 Task: Create a due date automation trigger when advanced on, on the wednesday before a card is due add content with a name starting with resume at 11:00 AM.
Action: Mouse moved to (1297, 104)
Screenshot: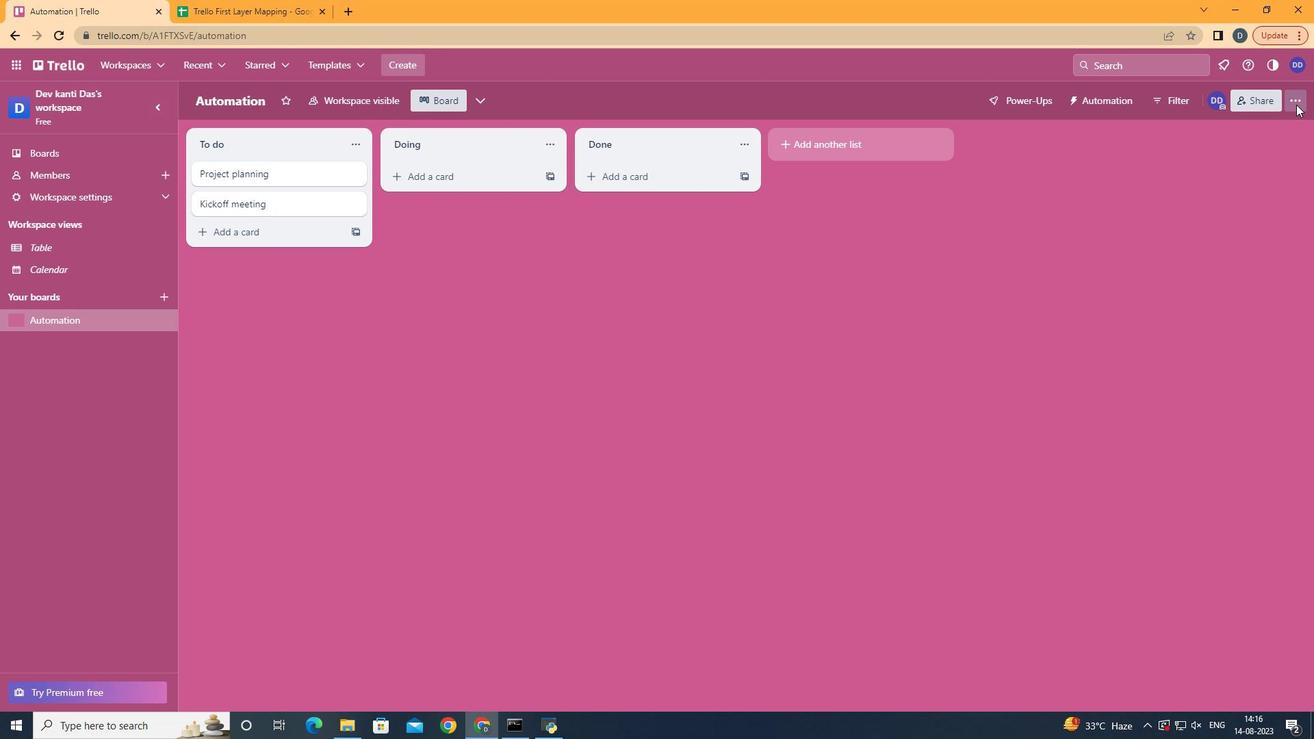 
Action: Mouse pressed left at (1297, 104)
Screenshot: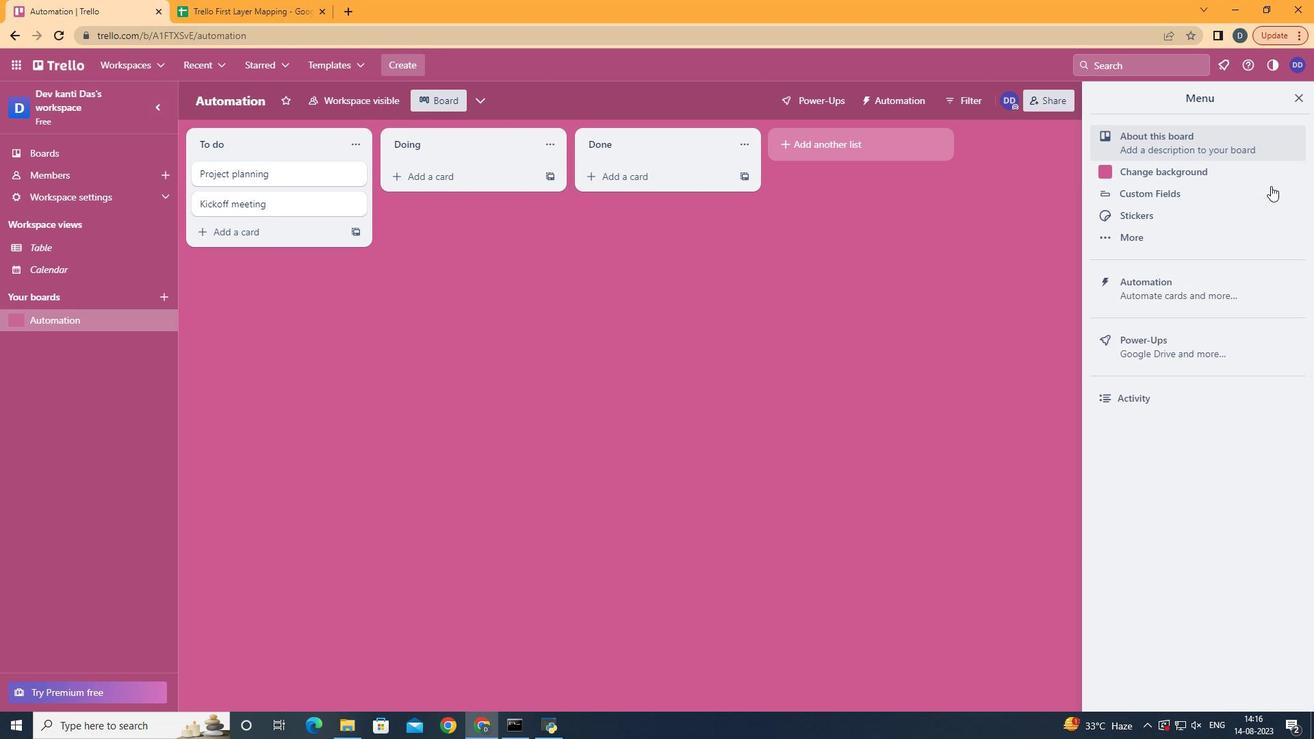 
Action: Mouse moved to (1195, 286)
Screenshot: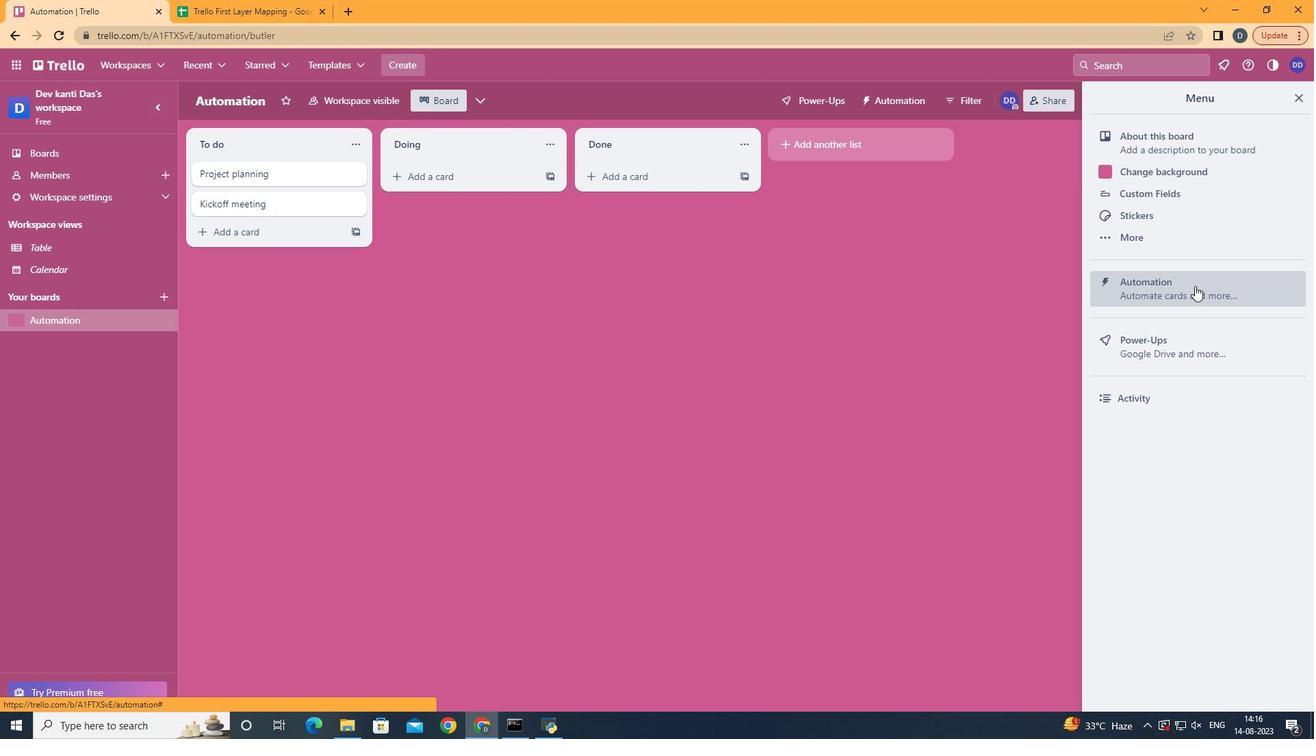 
Action: Mouse pressed left at (1195, 286)
Screenshot: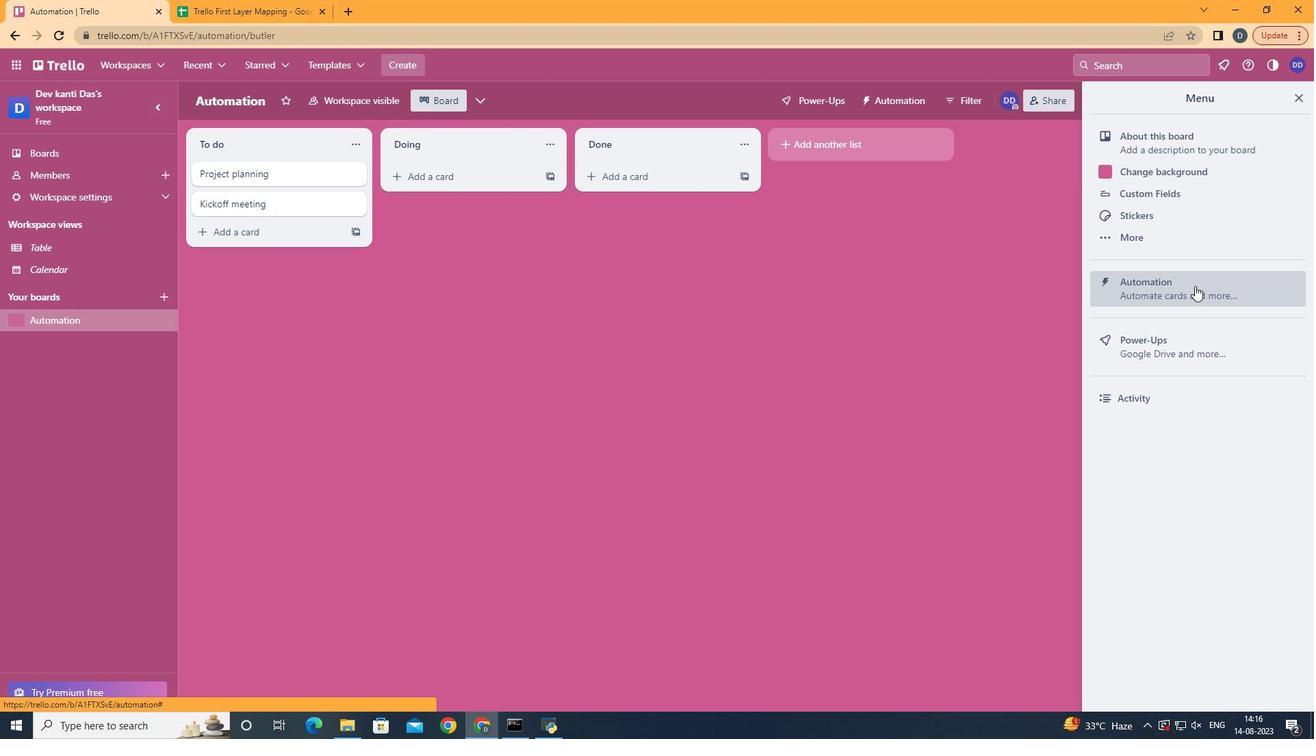 
Action: Mouse moved to (246, 267)
Screenshot: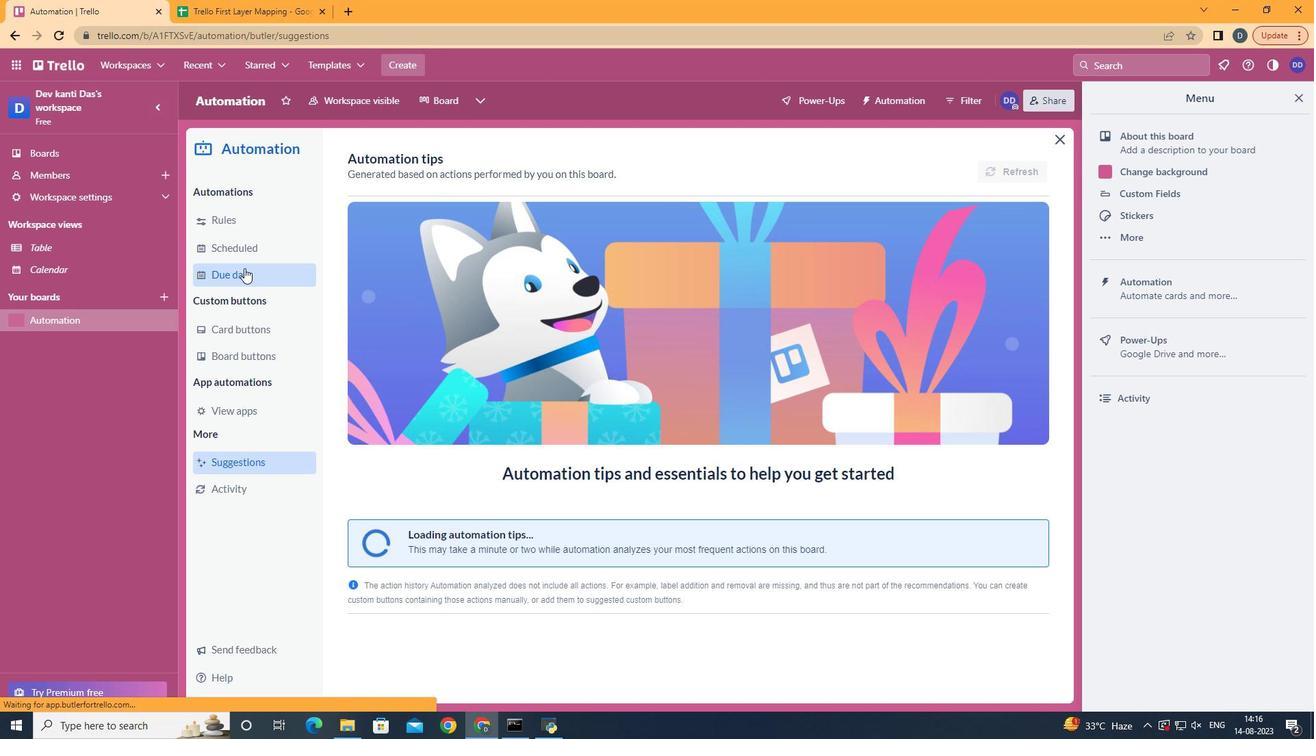 
Action: Mouse pressed left at (246, 267)
Screenshot: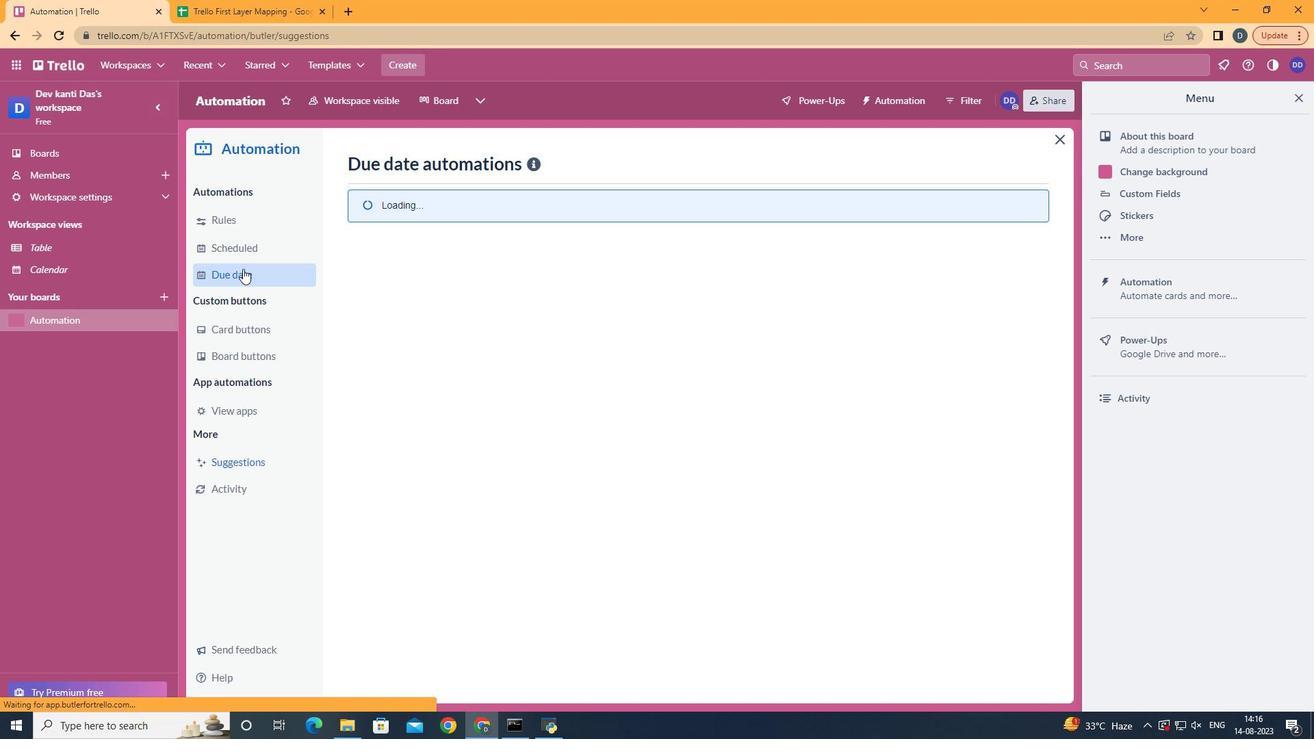 
Action: Mouse moved to (955, 167)
Screenshot: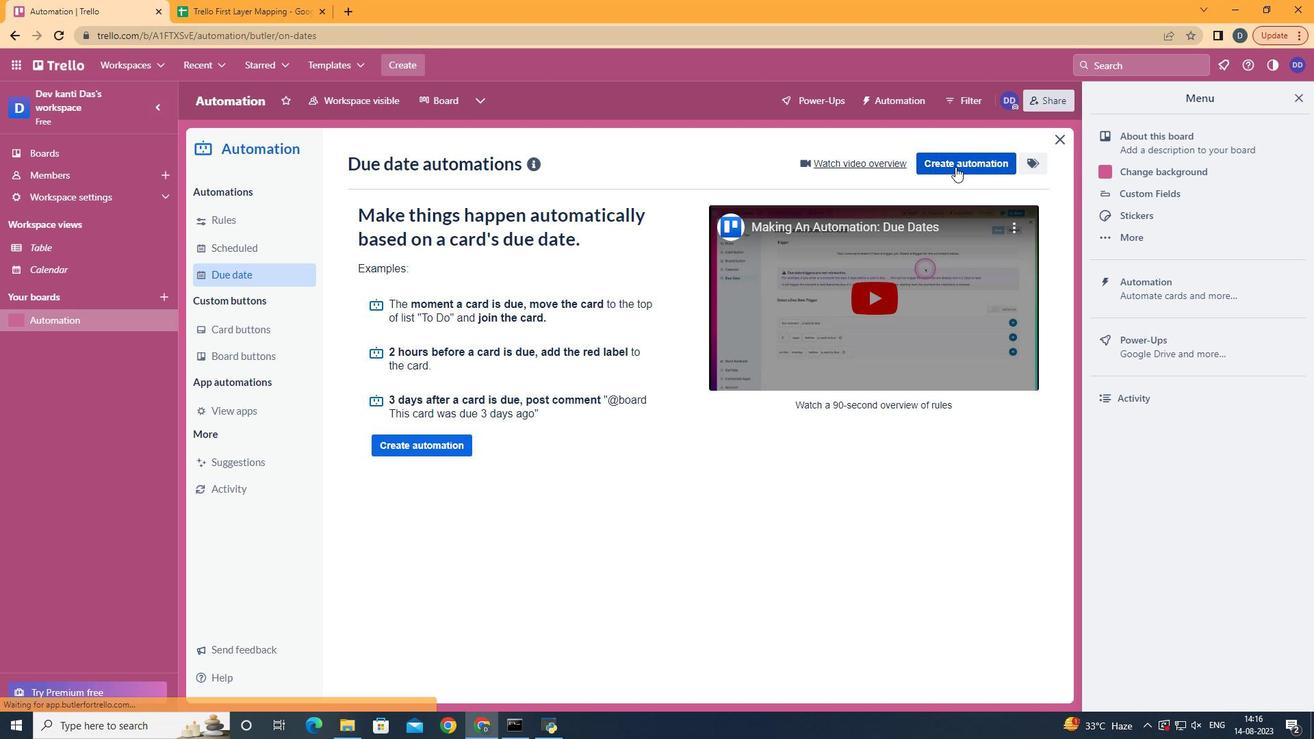 
Action: Mouse pressed left at (955, 167)
Screenshot: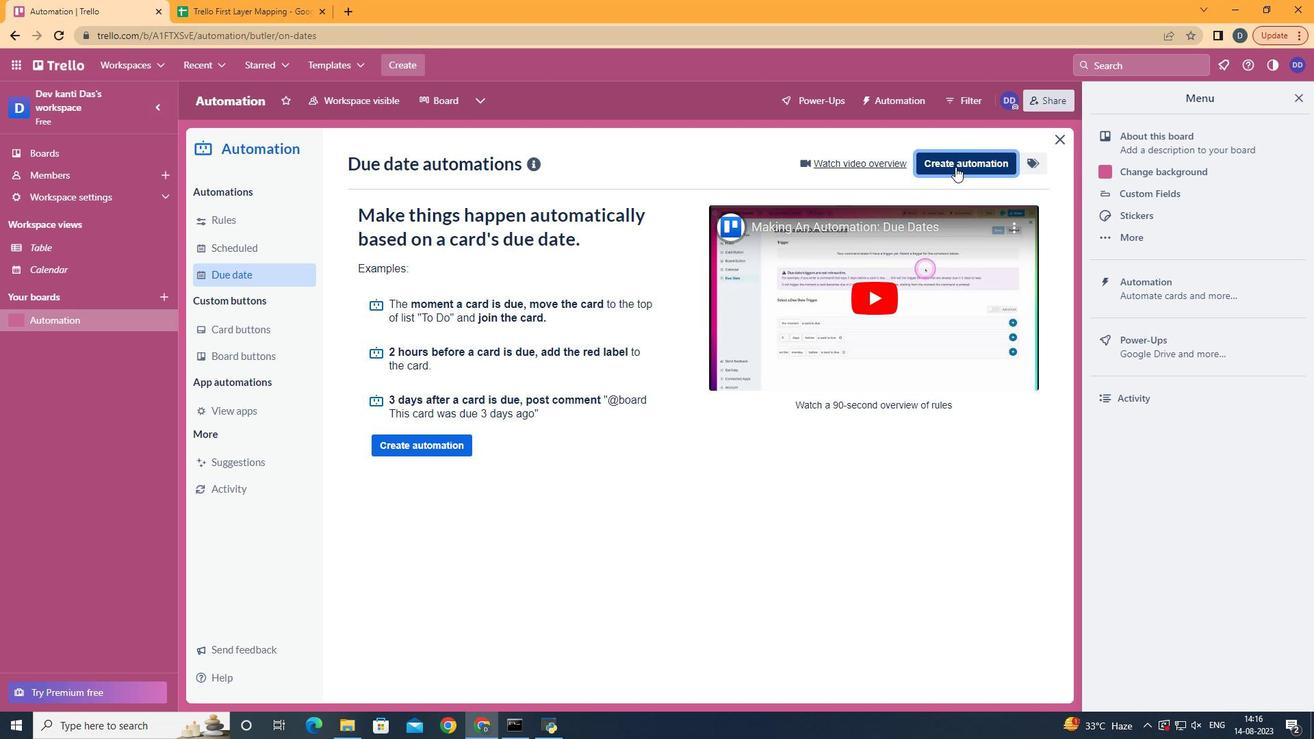 
Action: Mouse moved to (701, 297)
Screenshot: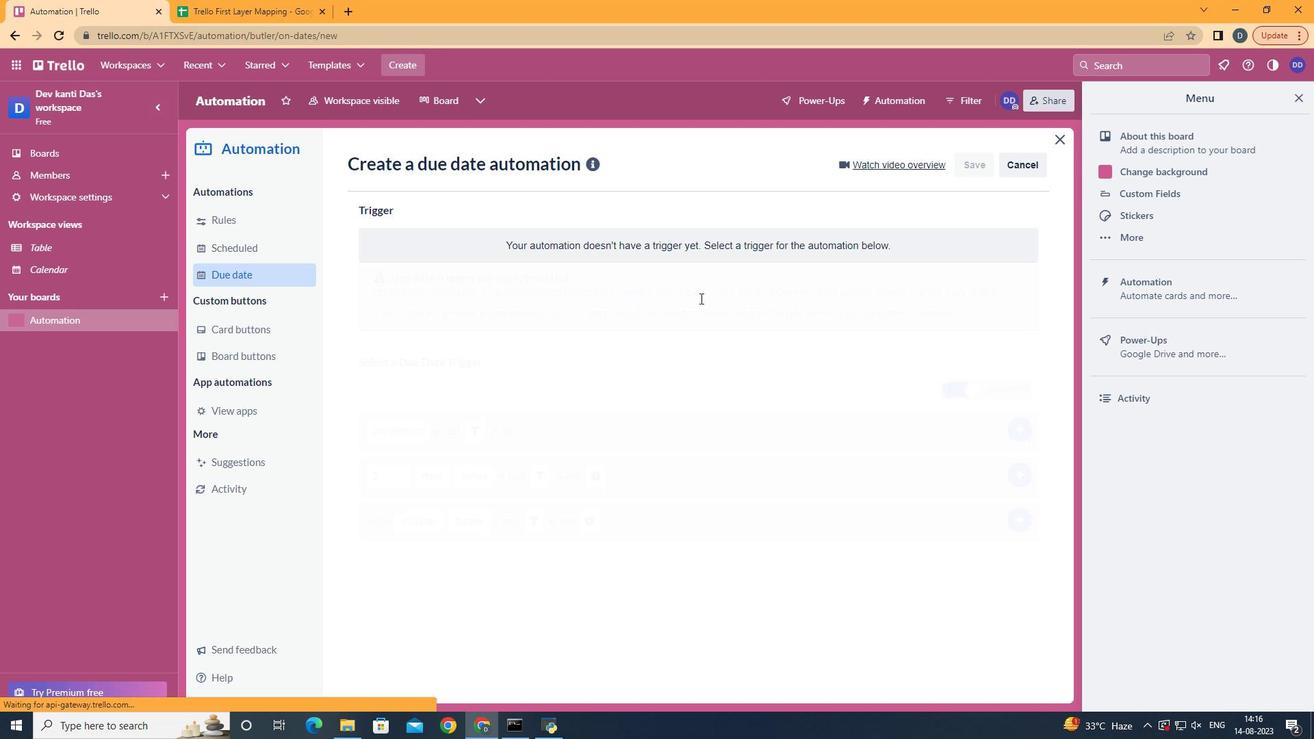 
Action: Mouse pressed left at (701, 297)
Screenshot: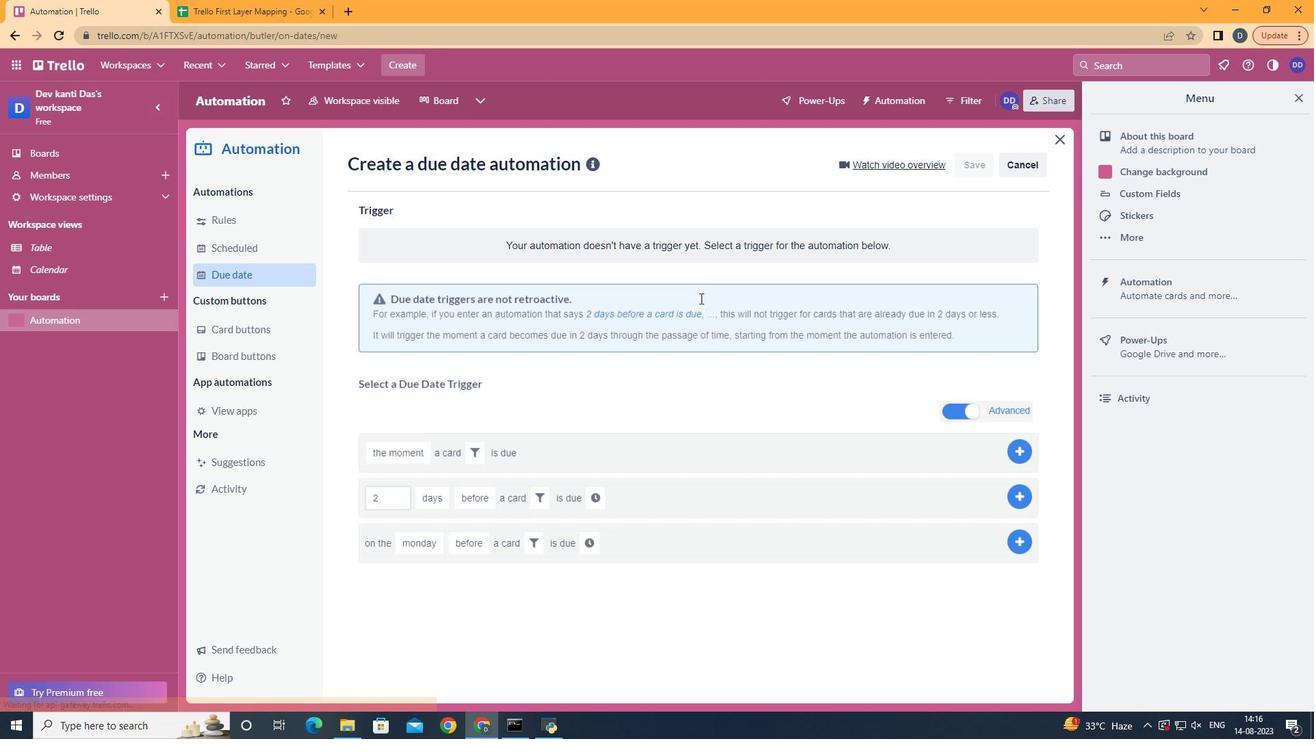 
Action: Mouse moved to (443, 405)
Screenshot: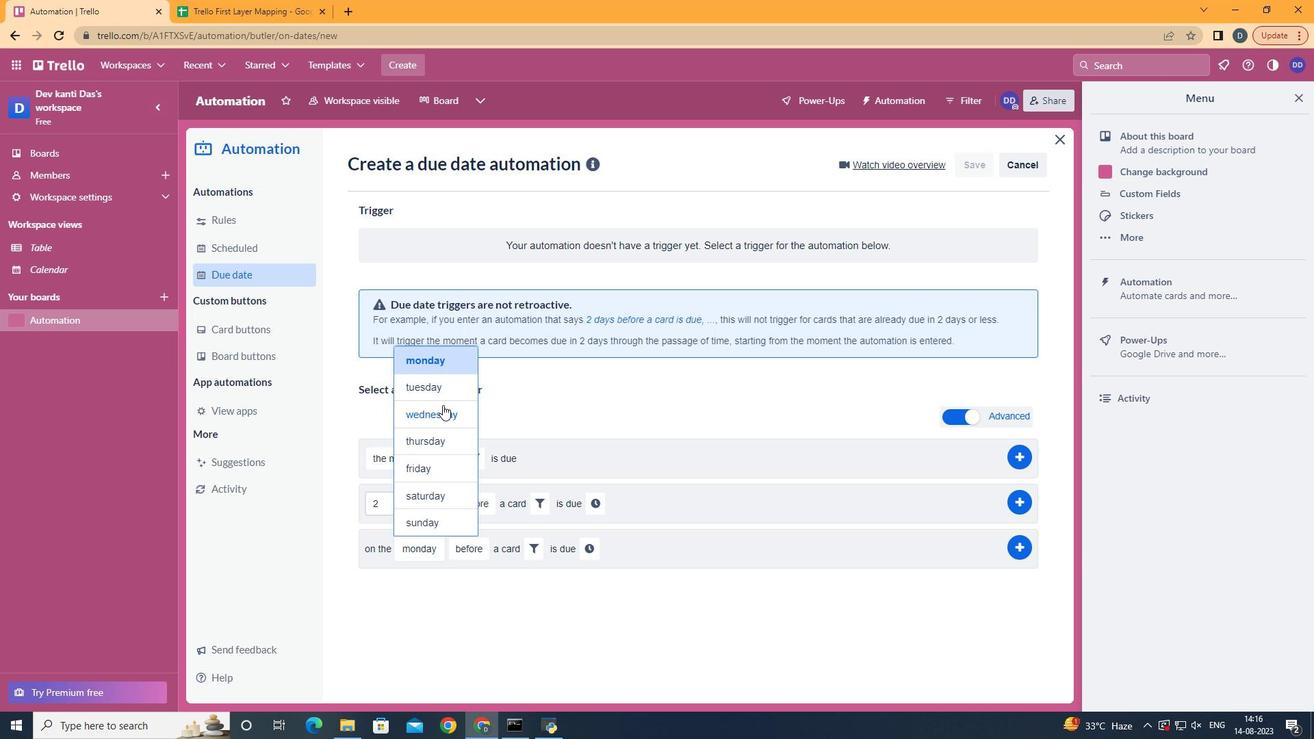 
Action: Mouse pressed left at (443, 405)
Screenshot: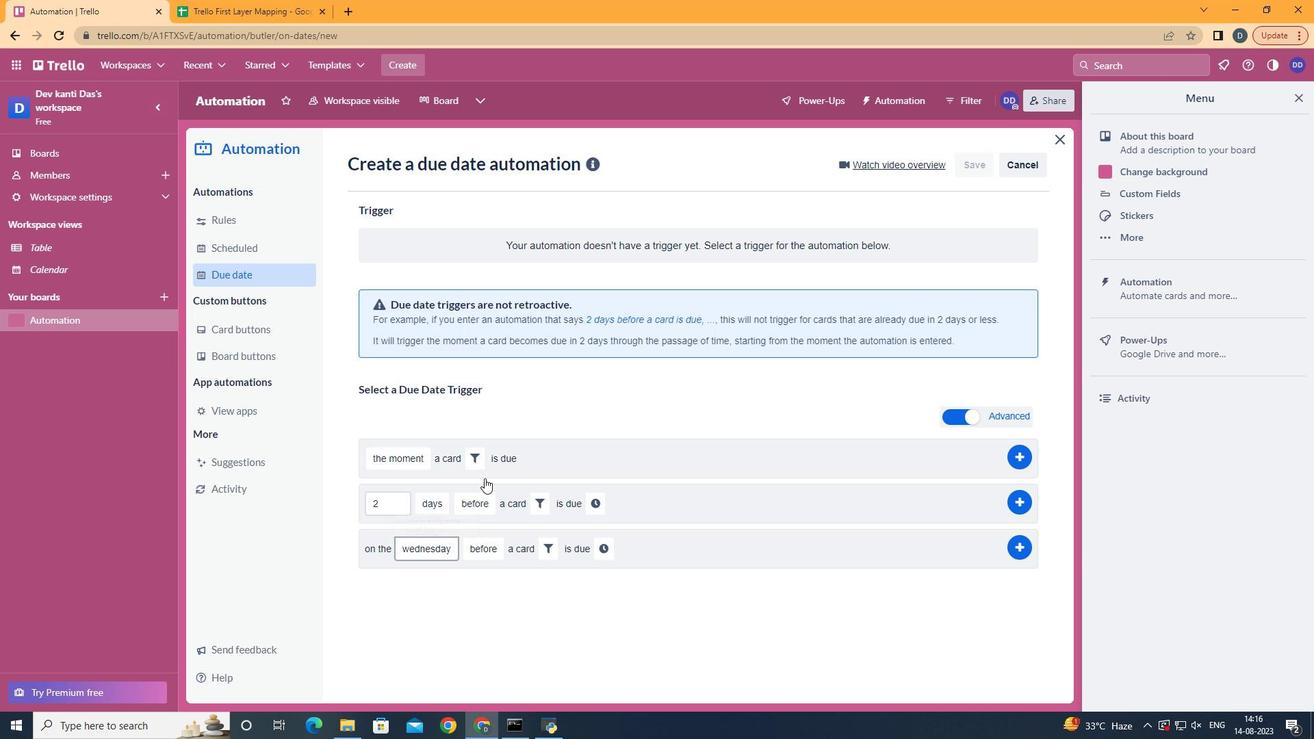 
Action: Mouse moved to (544, 549)
Screenshot: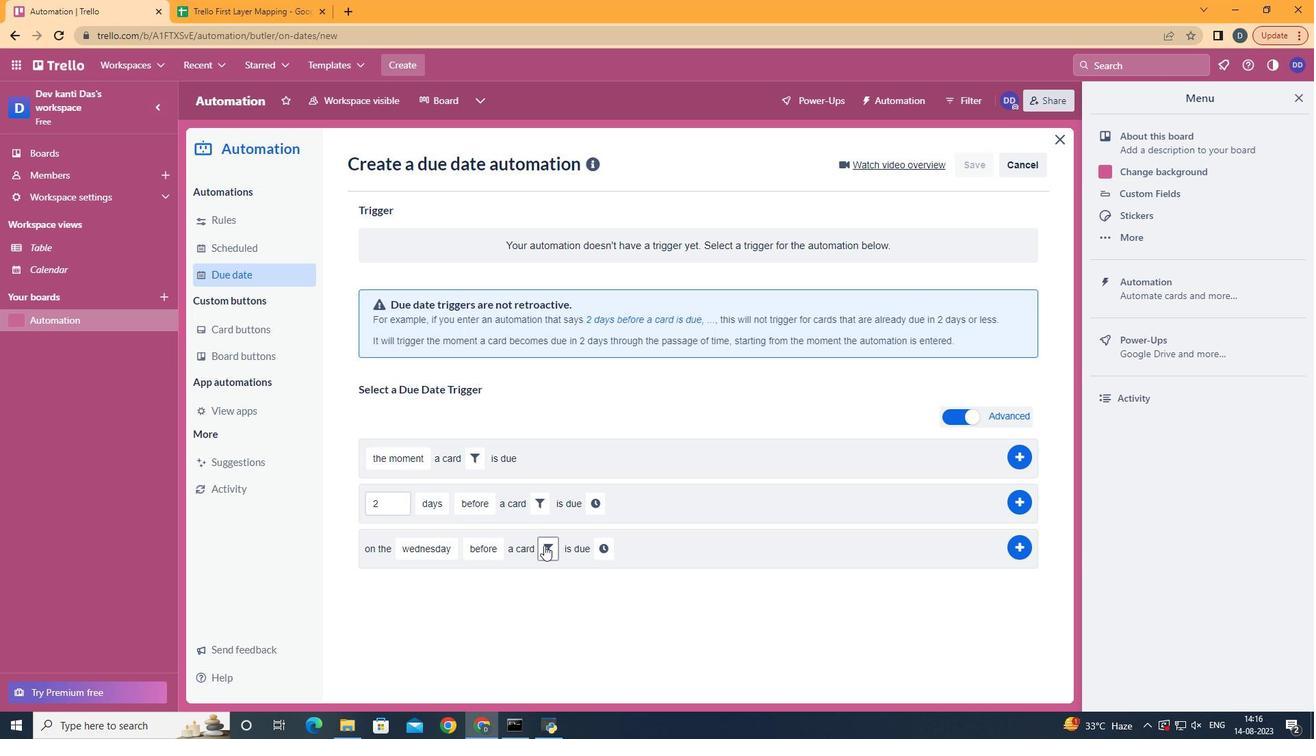
Action: Mouse pressed left at (544, 549)
Screenshot: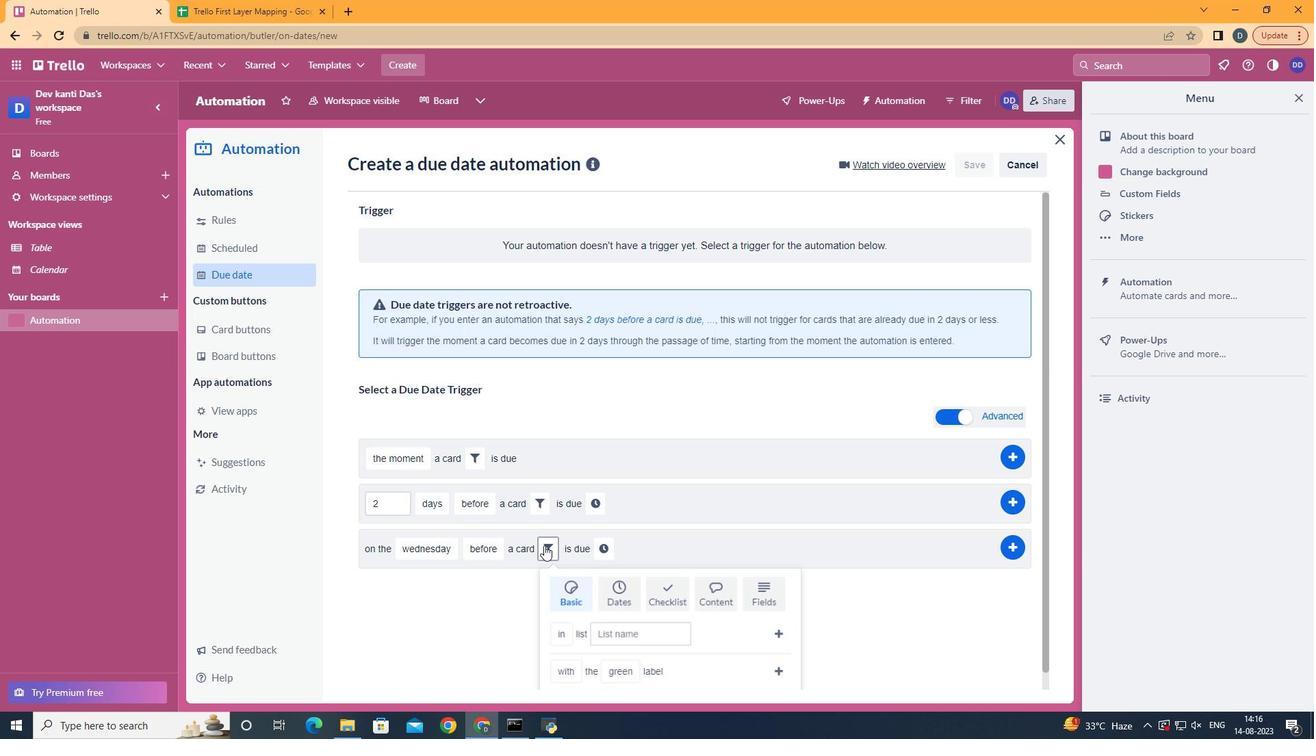 
Action: Mouse moved to (636, 593)
Screenshot: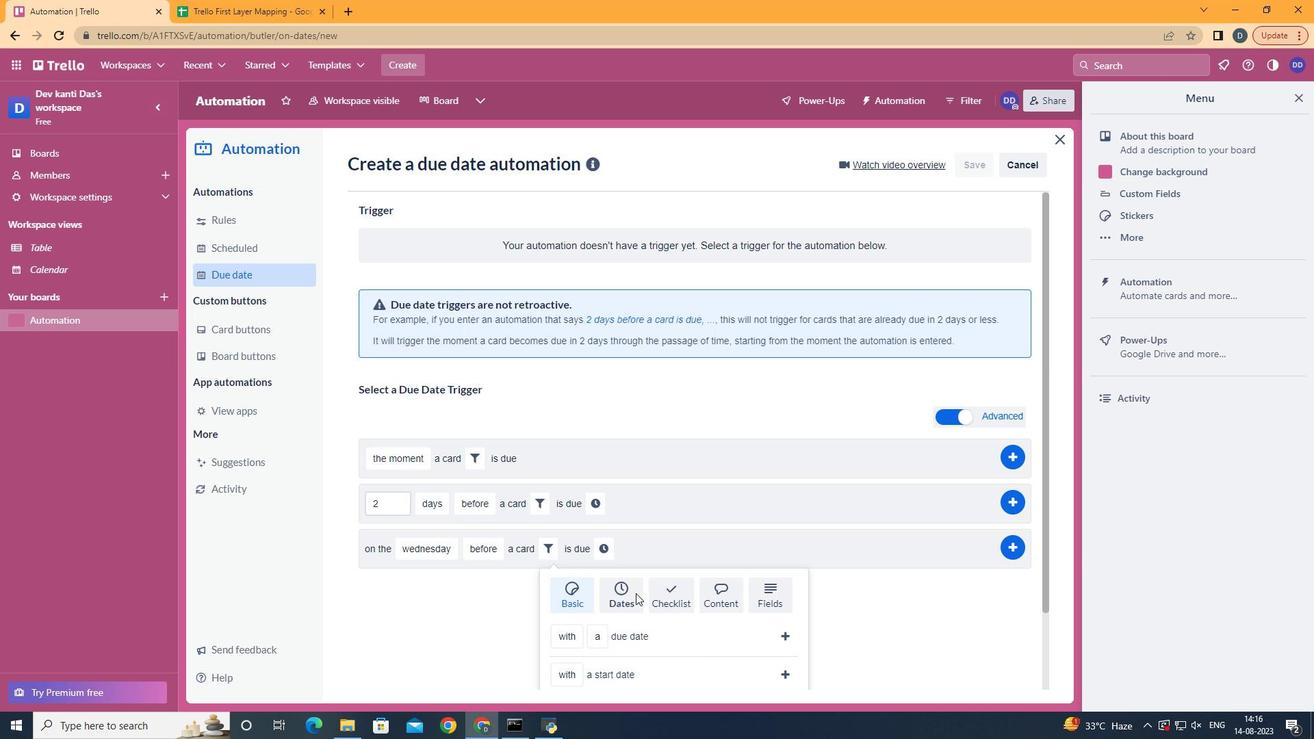 
Action: Mouse pressed left at (636, 593)
Screenshot: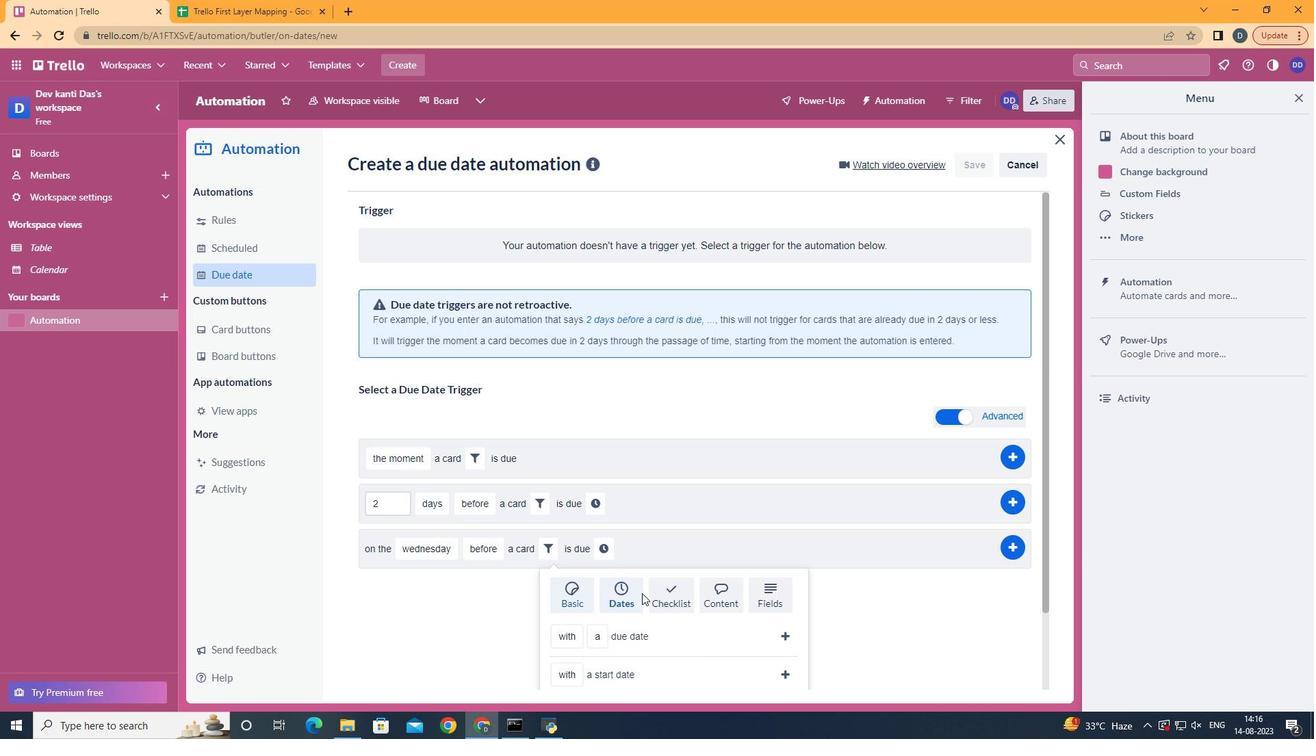 
Action: Mouse moved to (721, 592)
Screenshot: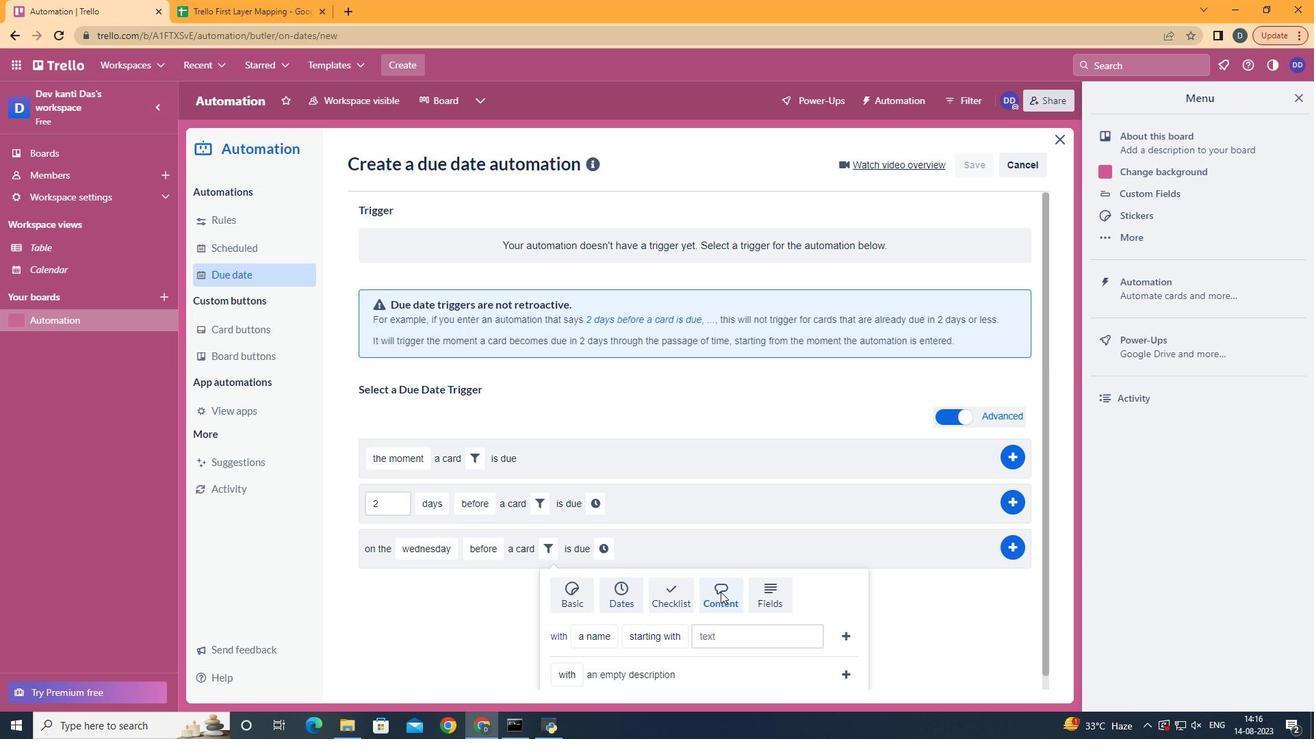 
Action: Mouse pressed left at (721, 592)
Screenshot: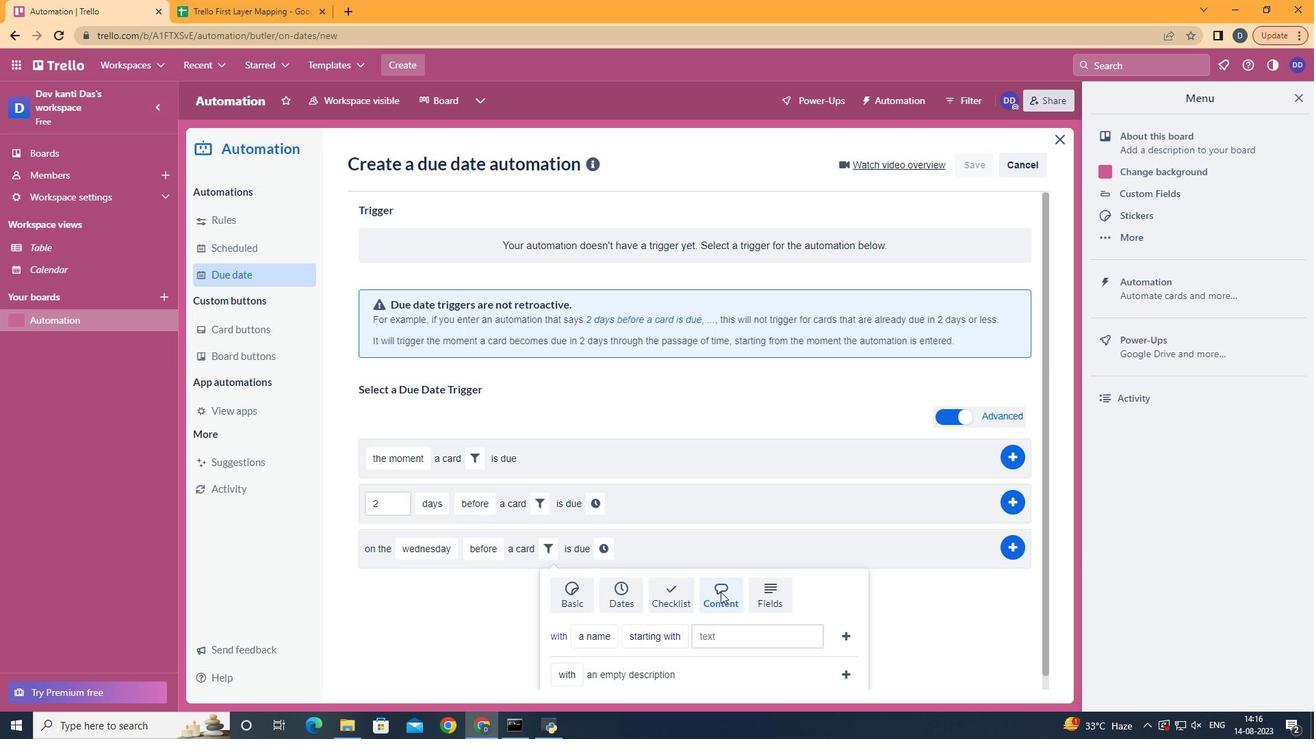 
Action: Mouse scrolled (721, 591) with delta (0, 0)
Screenshot: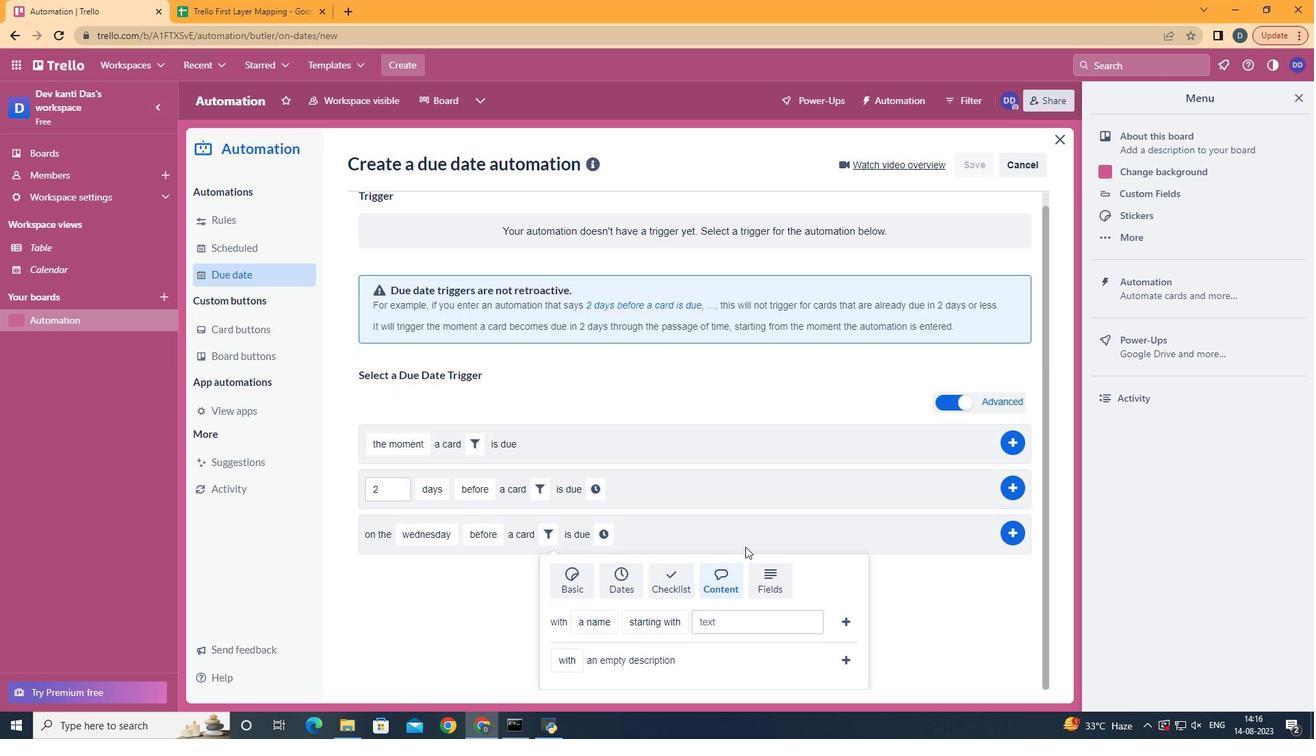 
Action: Mouse scrolled (721, 591) with delta (0, 0)
Screenshot: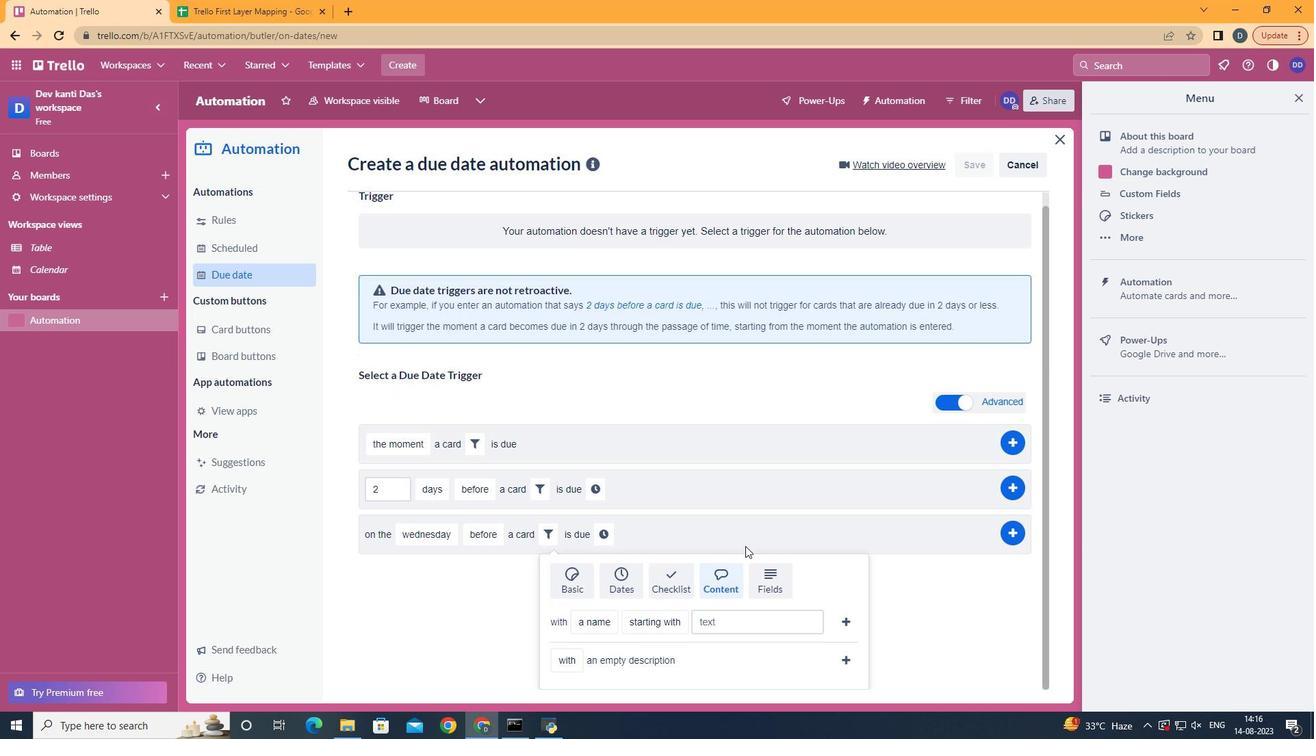 
Action: Mouse scrolled (721, 591) with delta (0, 0)
Screenshot: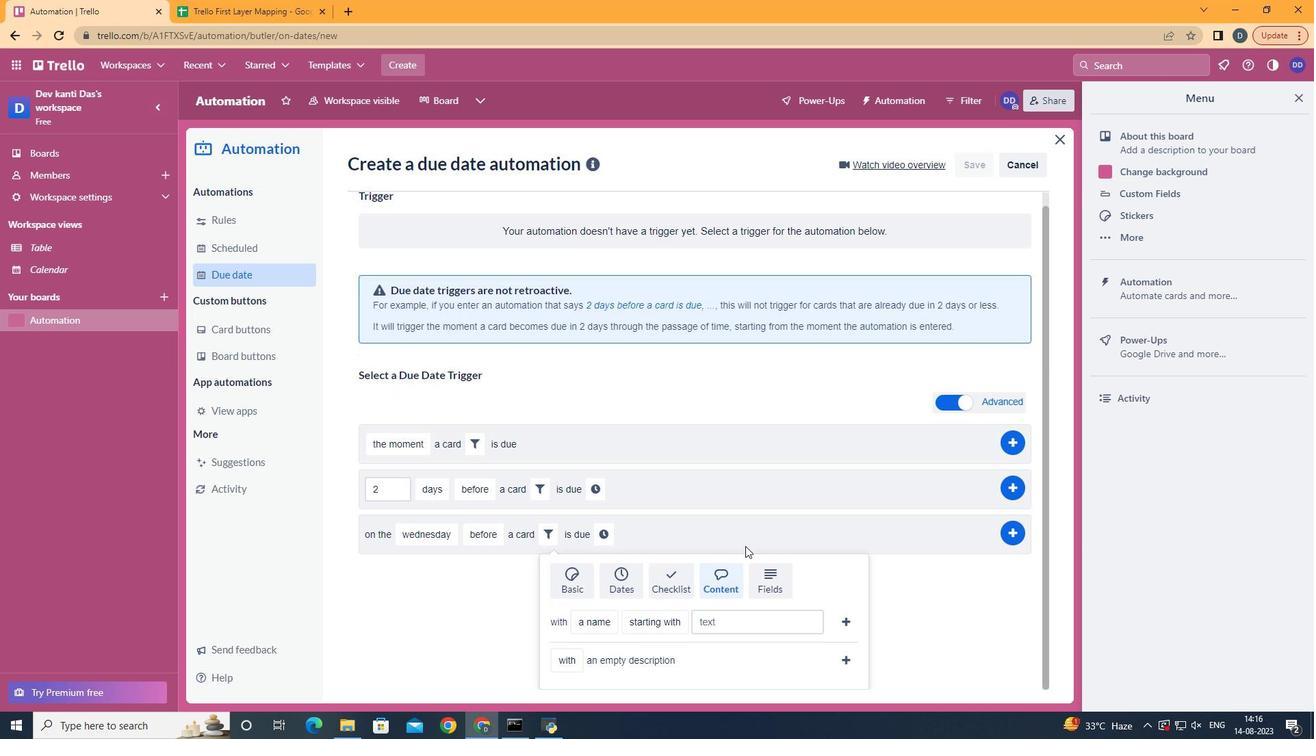 
Action: Mouse scrolled (721, 591) with delta (0, 0)
Screenshot: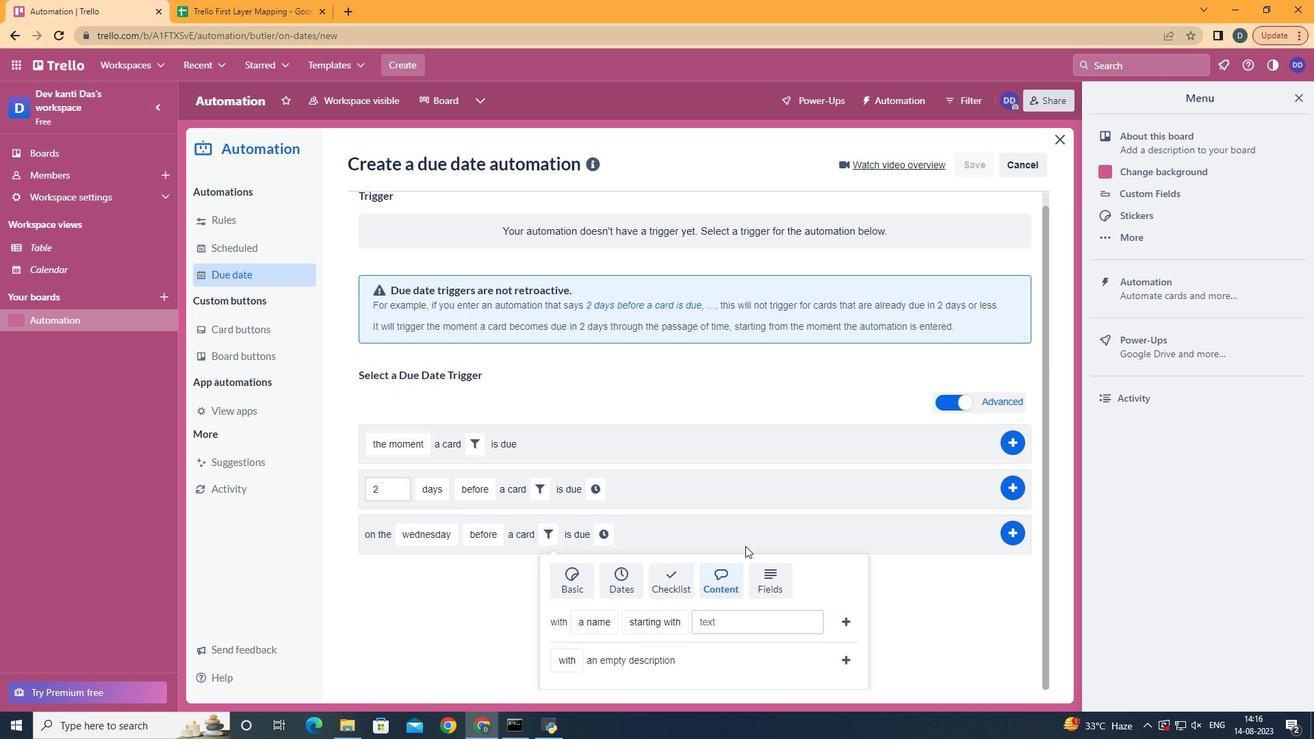 
Action: Mouse moved to (729, 620)
Screenshot: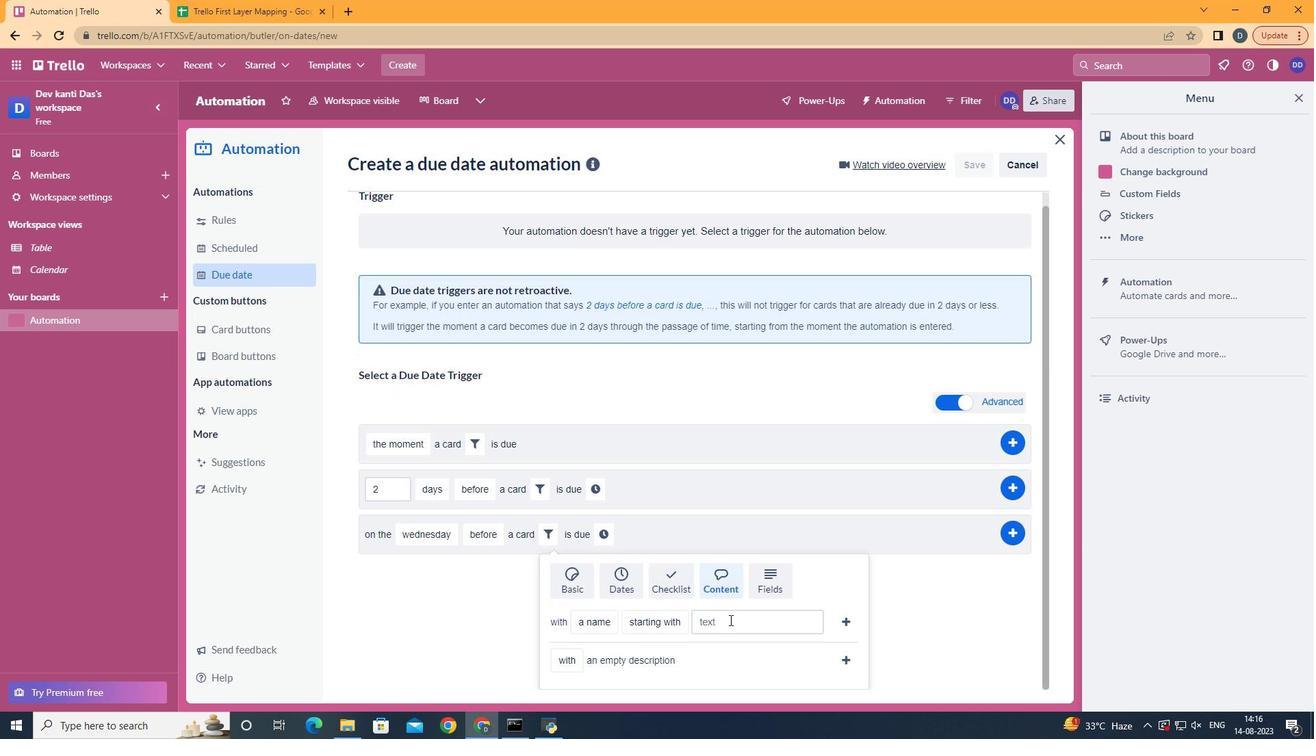 
Action: Mouse pressed left at (729, 620)
Screenshot: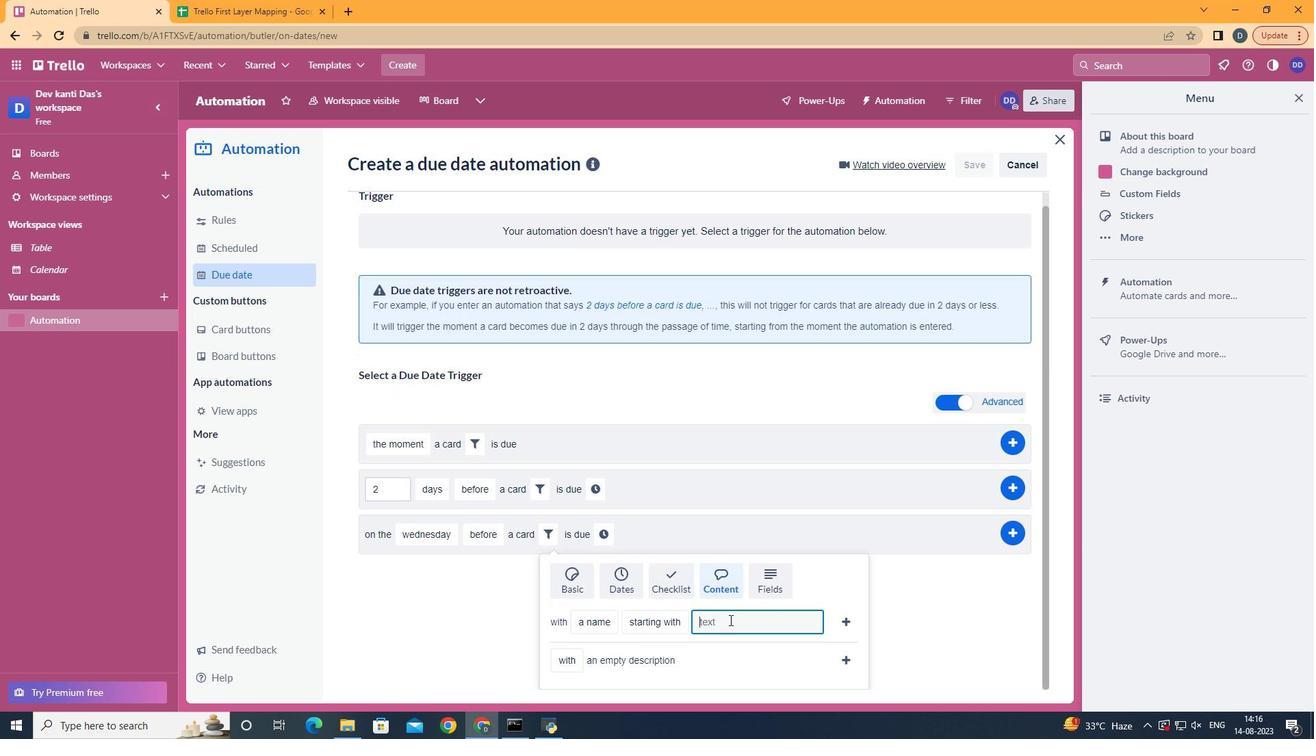 
Action: Key pressed resume
Screenshot: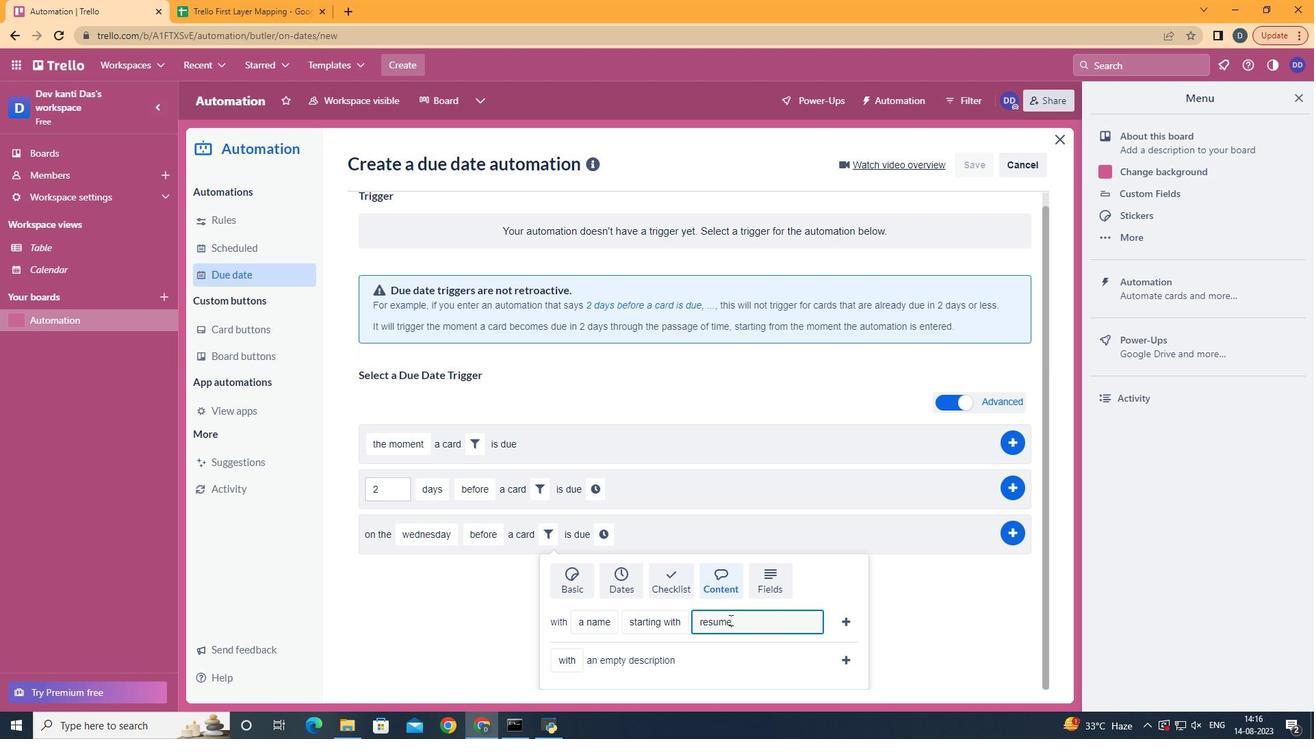 
Action: Mouse moved to (846, 616)
Screenshot: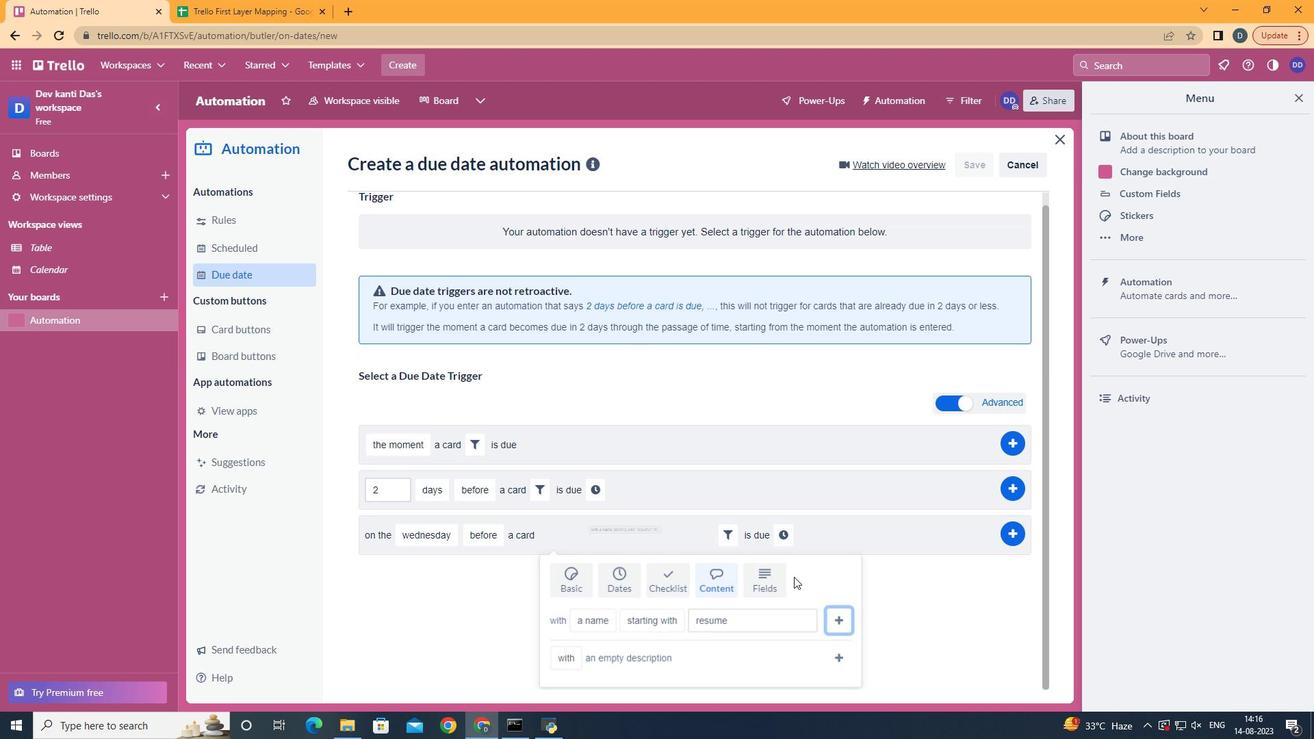 
Action: Mouse pressed left at (846, 616)
Screenshot: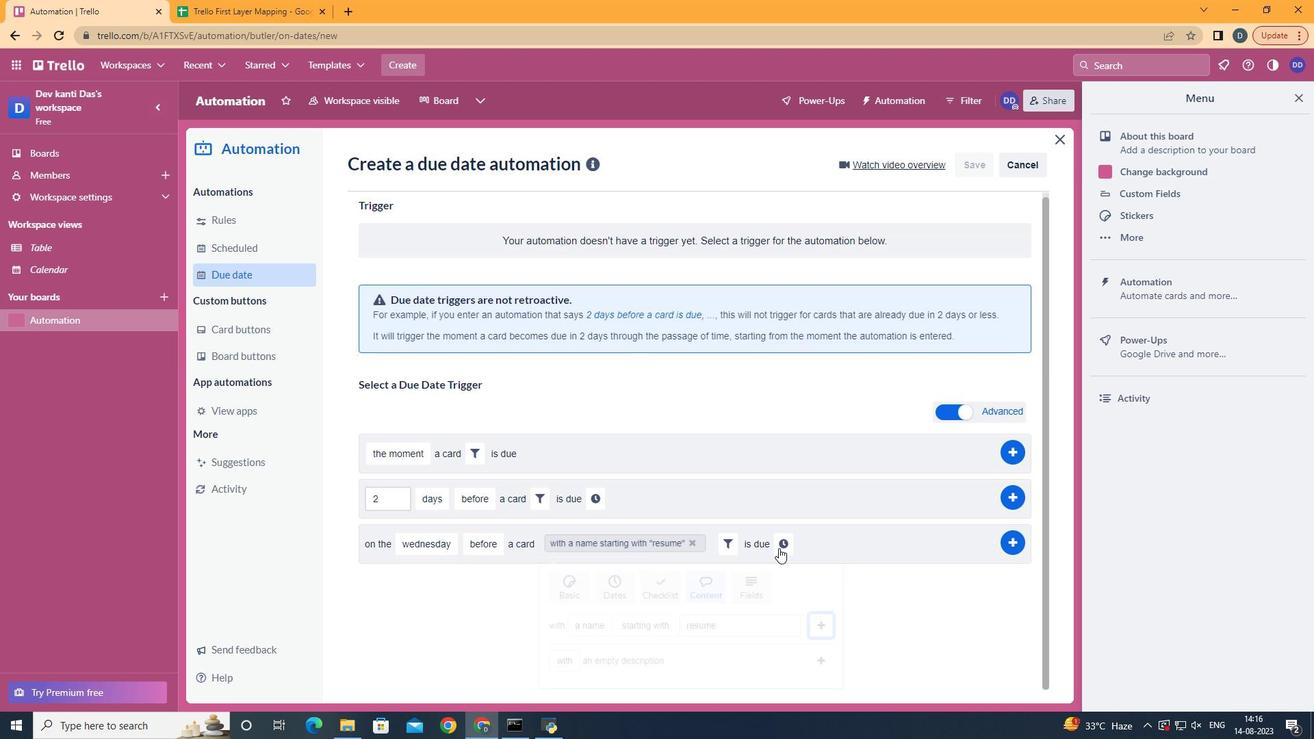 
Action: Mouse moved to (795, 543)
Screenshot: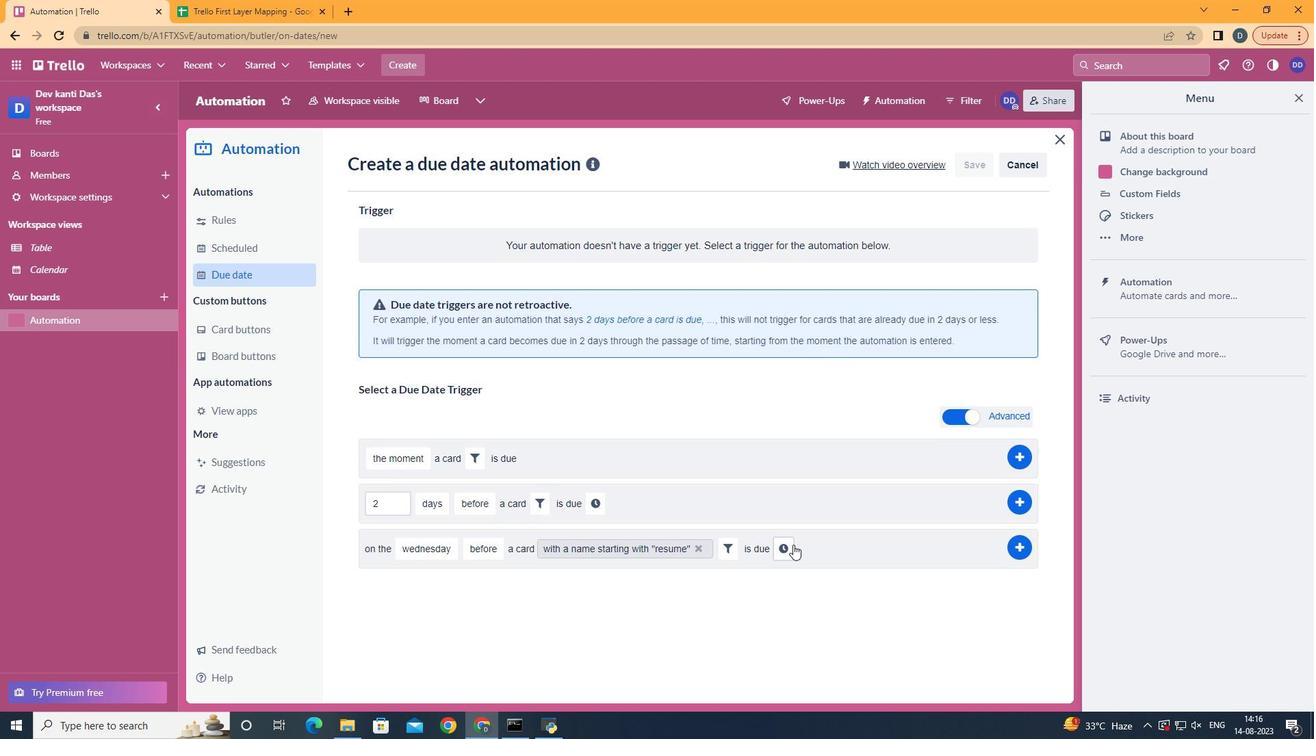 
Action: Mouse pressed left at (795, 543)
Screenshot: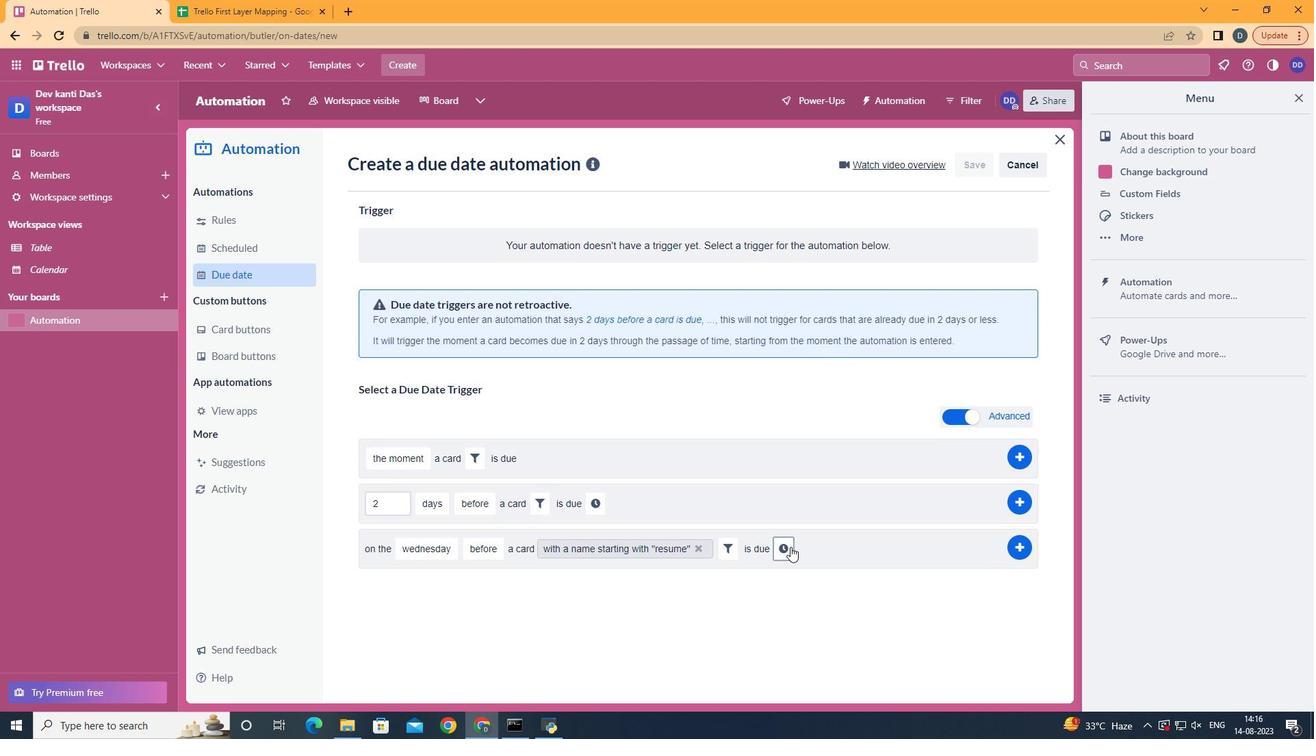 
Action: Mouse moved to (790, 547)
Screenshot: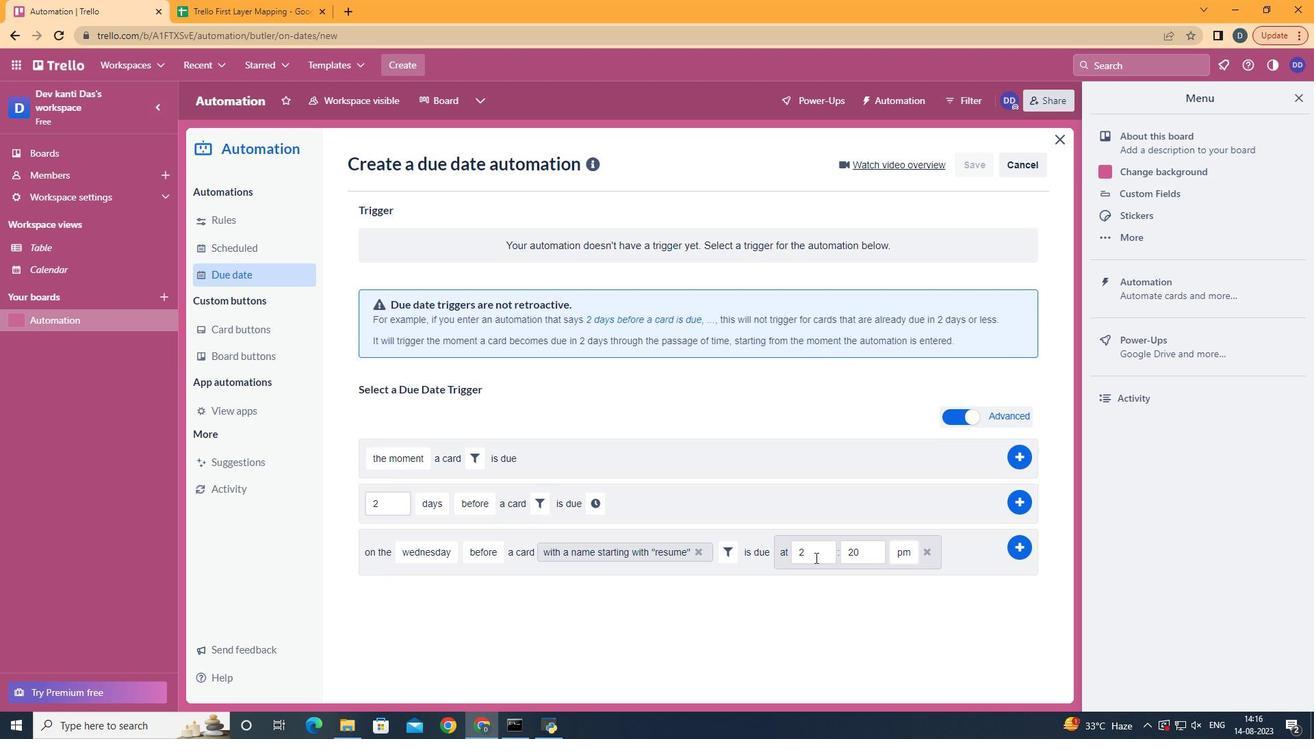 
Action: Mouse pressed left at (790, 547)
Screenshot: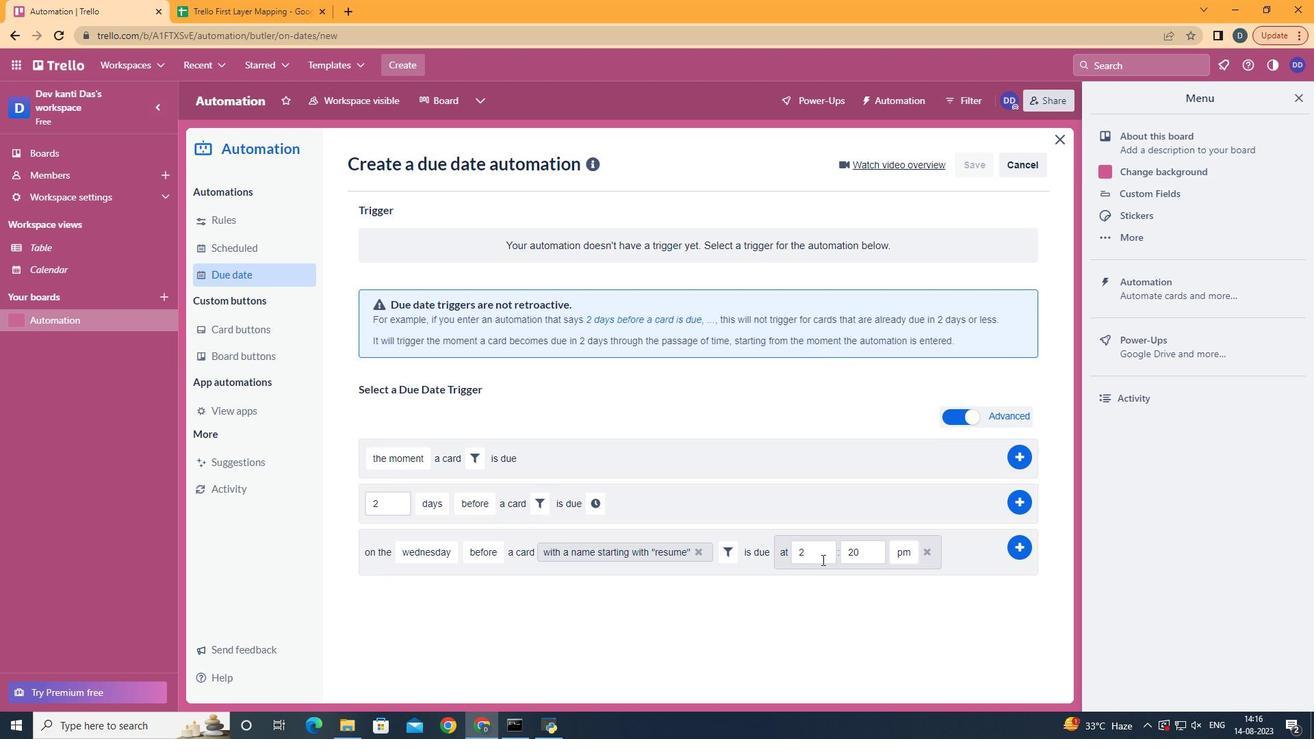
Action: Mouse moved to (822, 560)
Screenshot: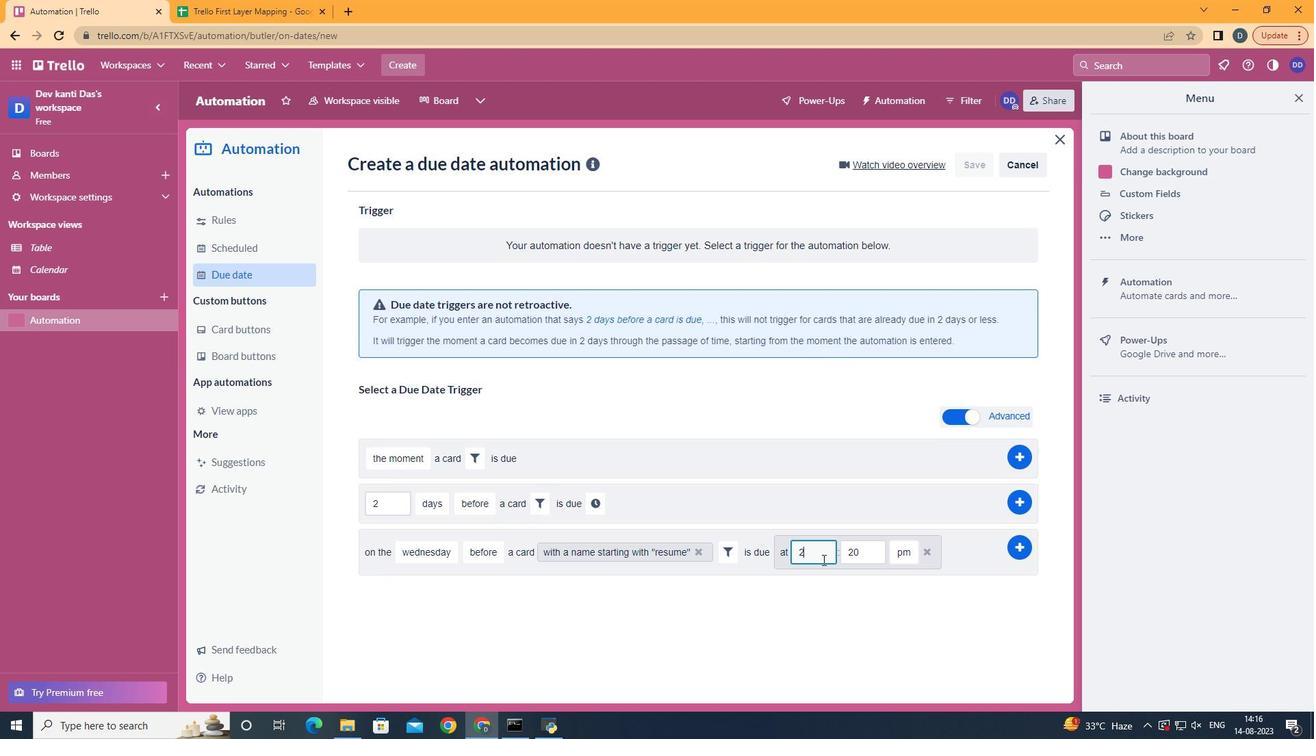 
Action: Mouse pressed left at (822, 560)
Screenshot: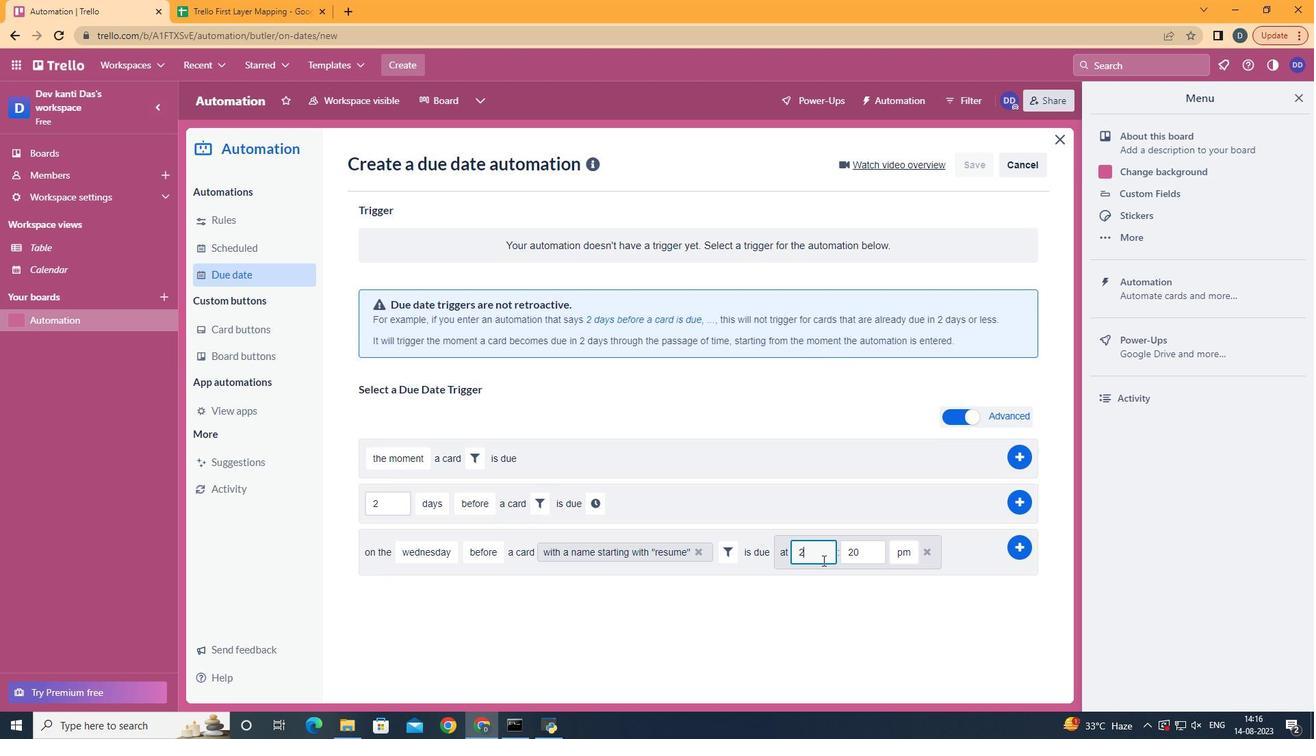 
Action: Mouse moved to (823, 560)
Screenshot: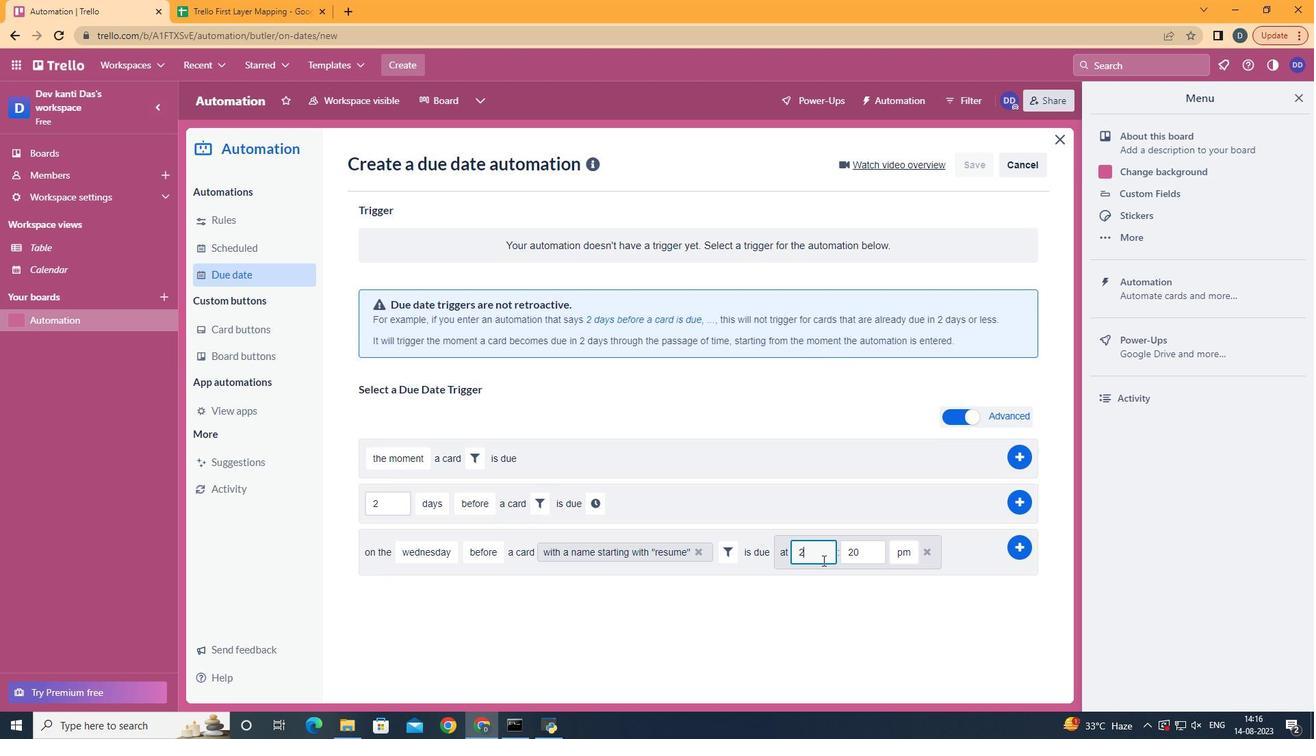 
Action: Key pressed <Key.backspace>11
Screenshot: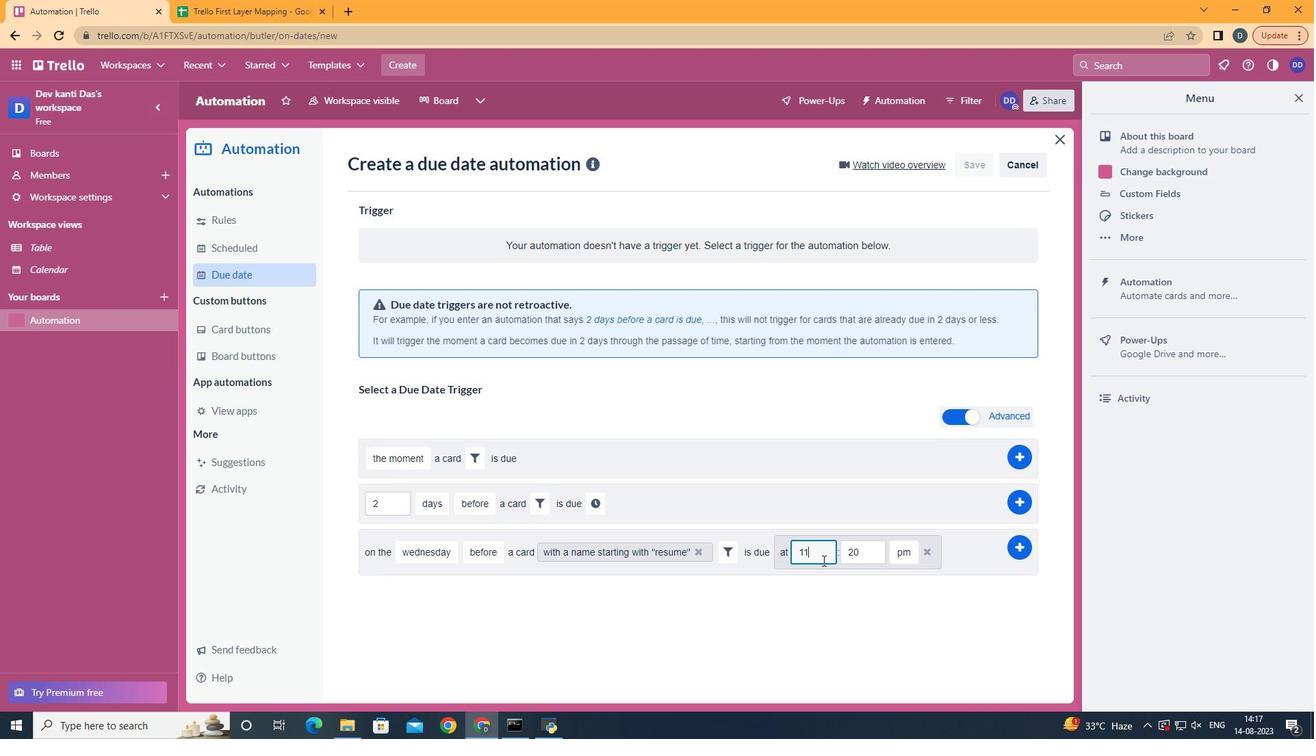 
Action: Mouse moved to (870, 548)
Screenshot: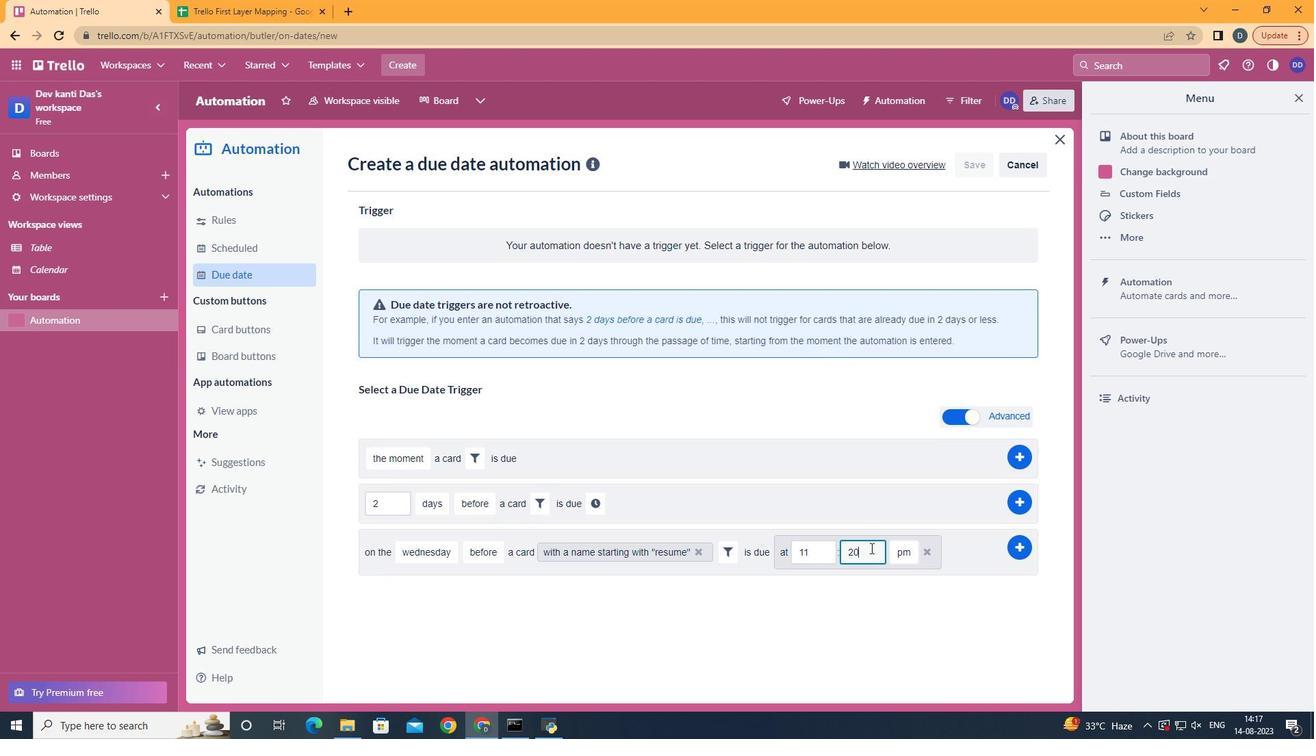 
Action: Mouse pressed left at (870, 548)
Screenshot: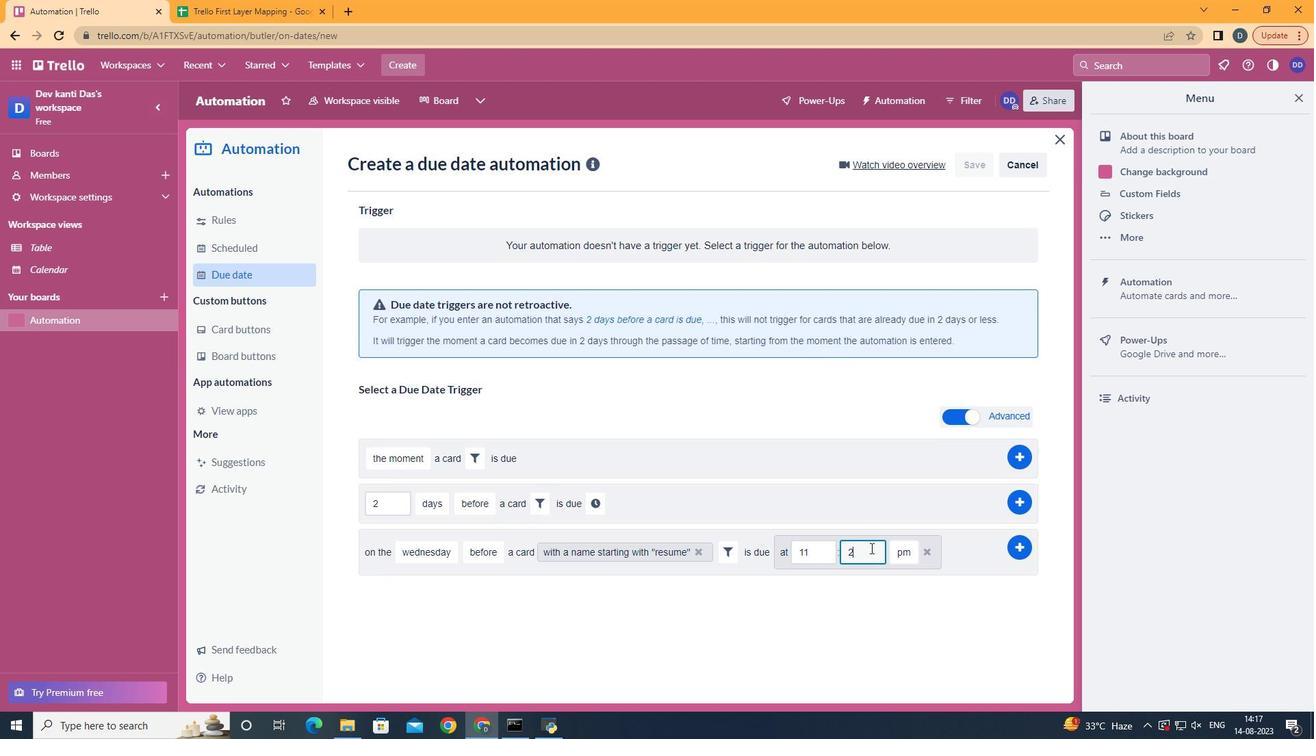 
Action: Key pressed <Key.backspace><Key.backspace>00
Screenshot: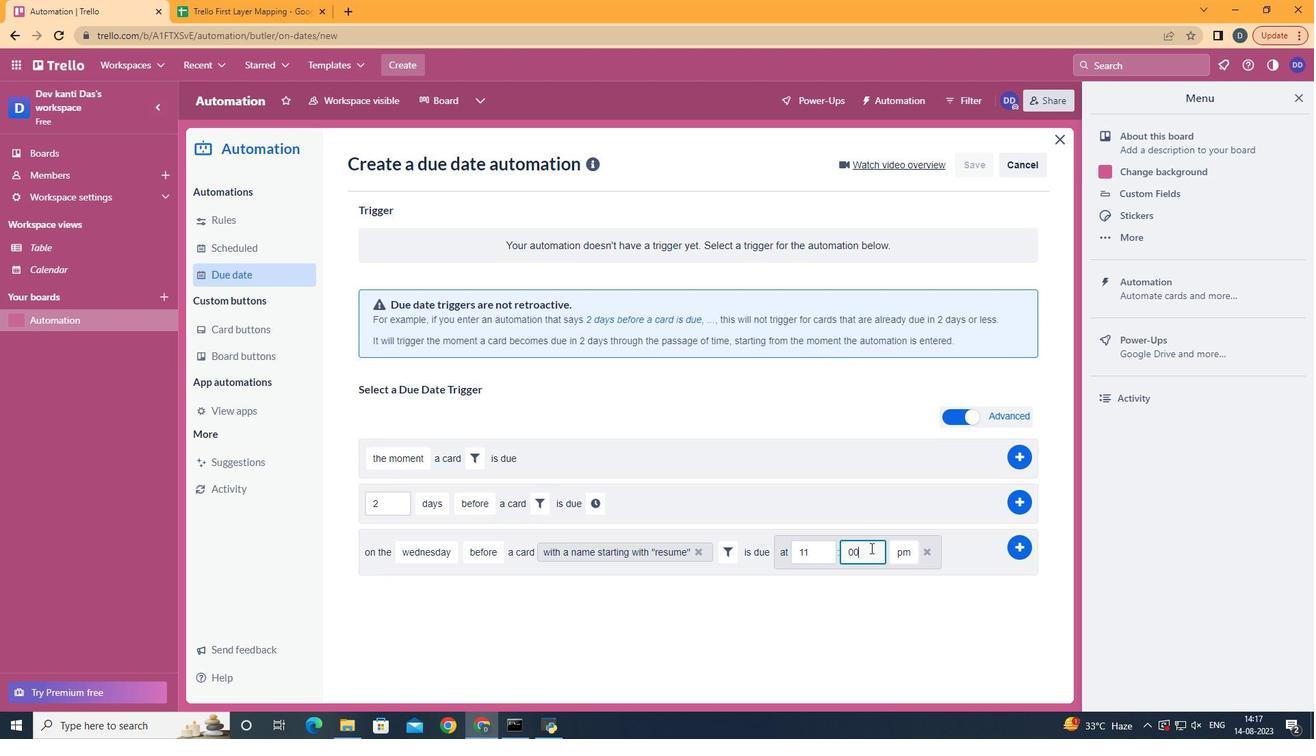 
Action: Mouse moved to (909, 575)
Screenshot: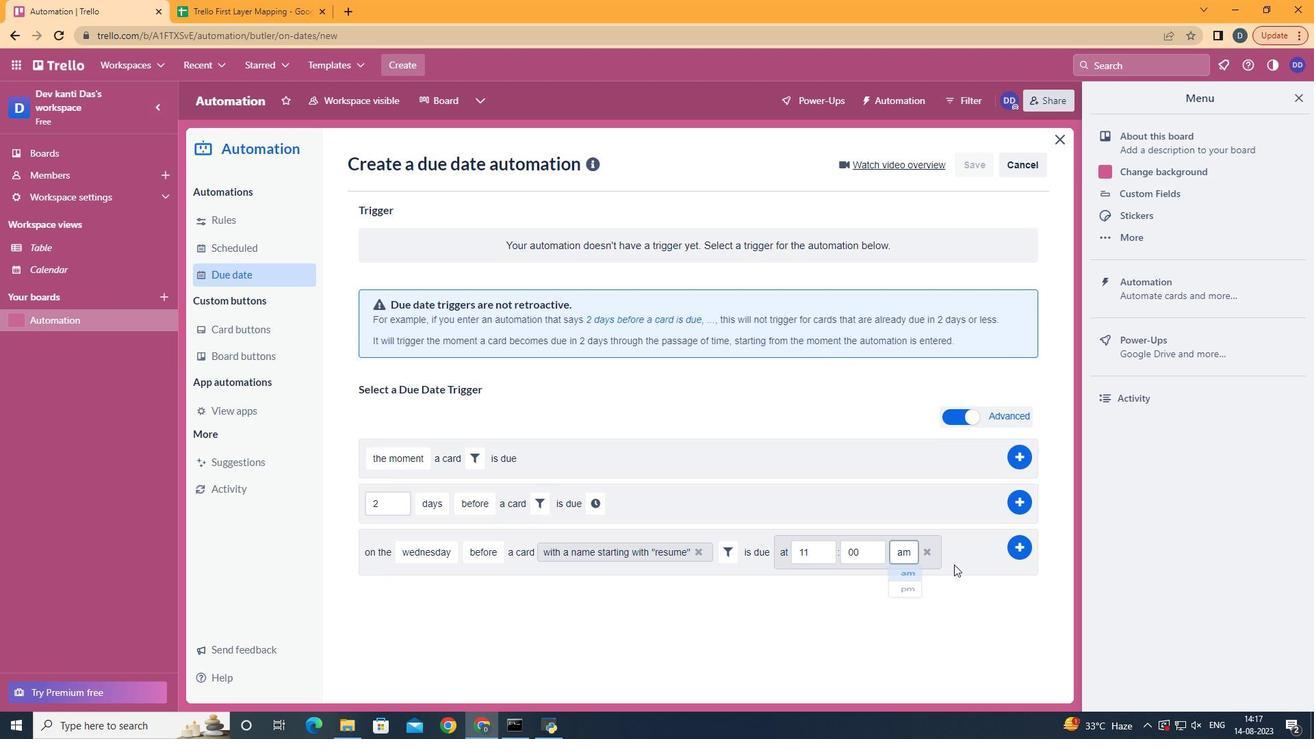 
Action: Mouse pressed left at (909, 575)
Screenshot: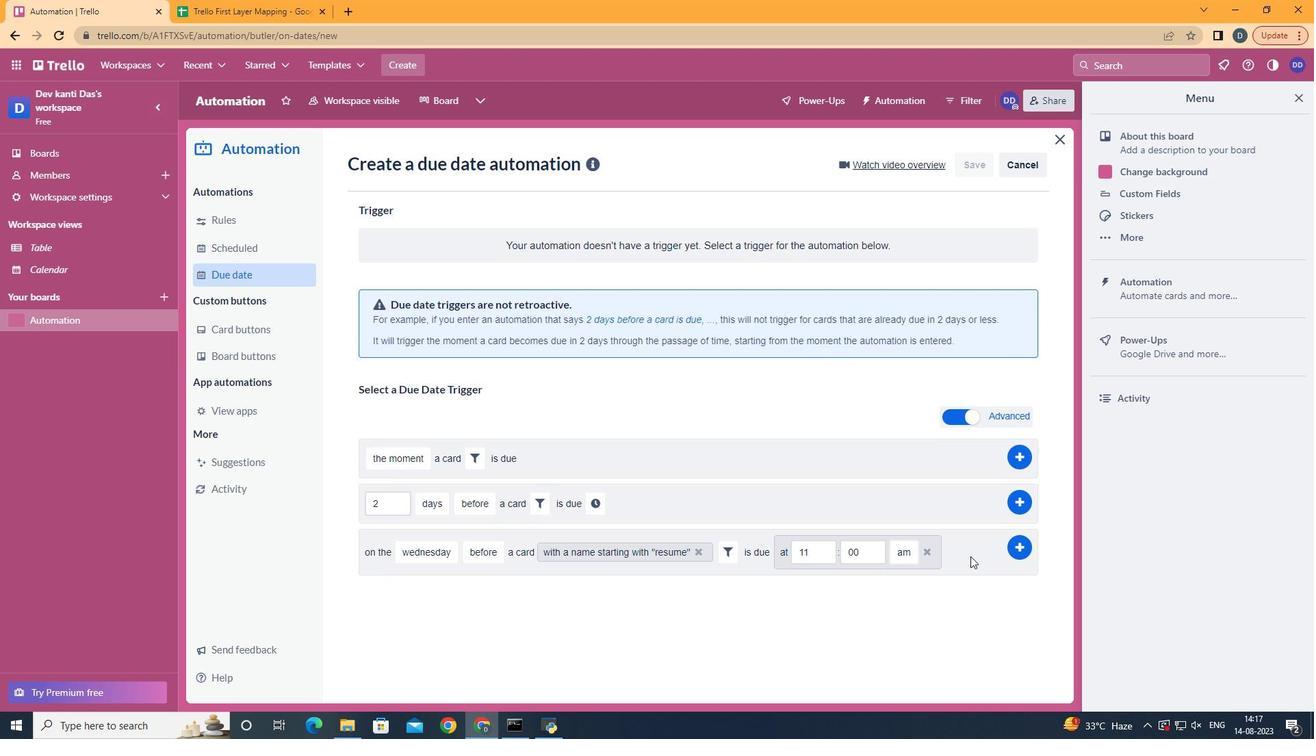 
Action: Mouse moved to (1017, 549)
Screenshot: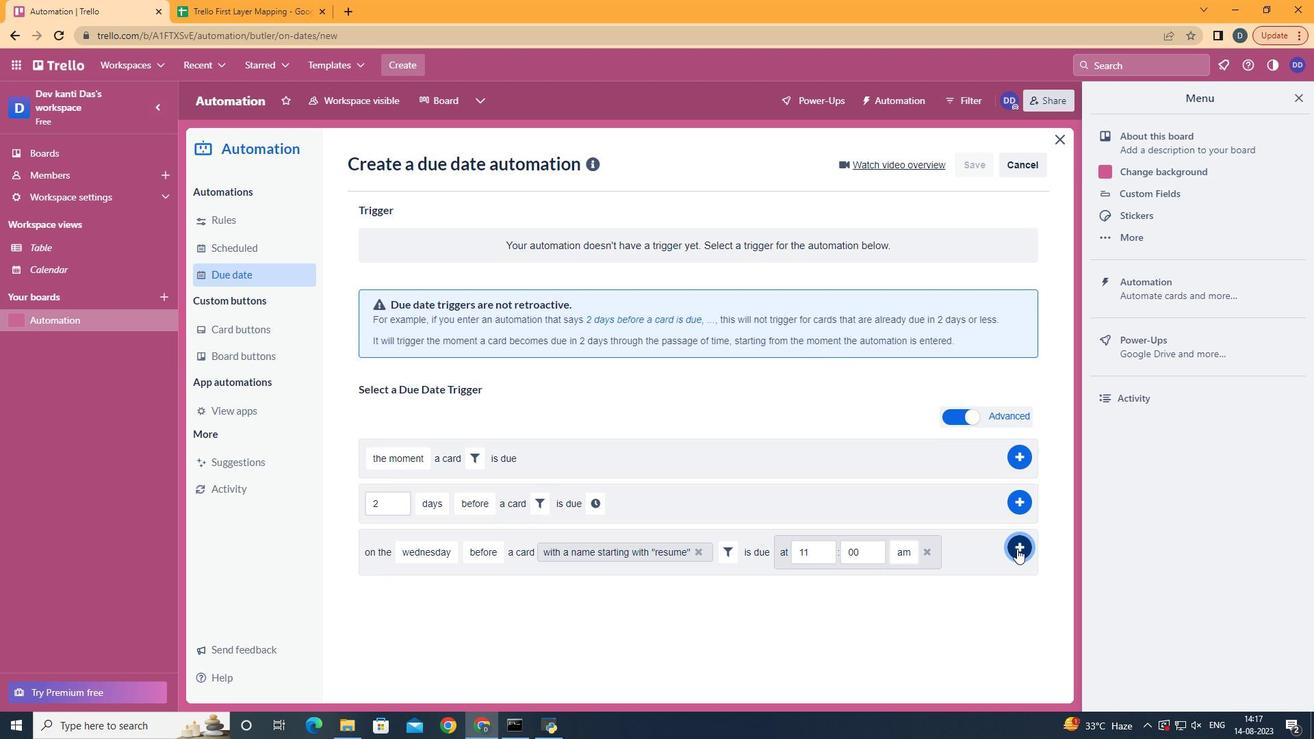 
Action: Mouse pressed left at (1017, 549)
Screenshot: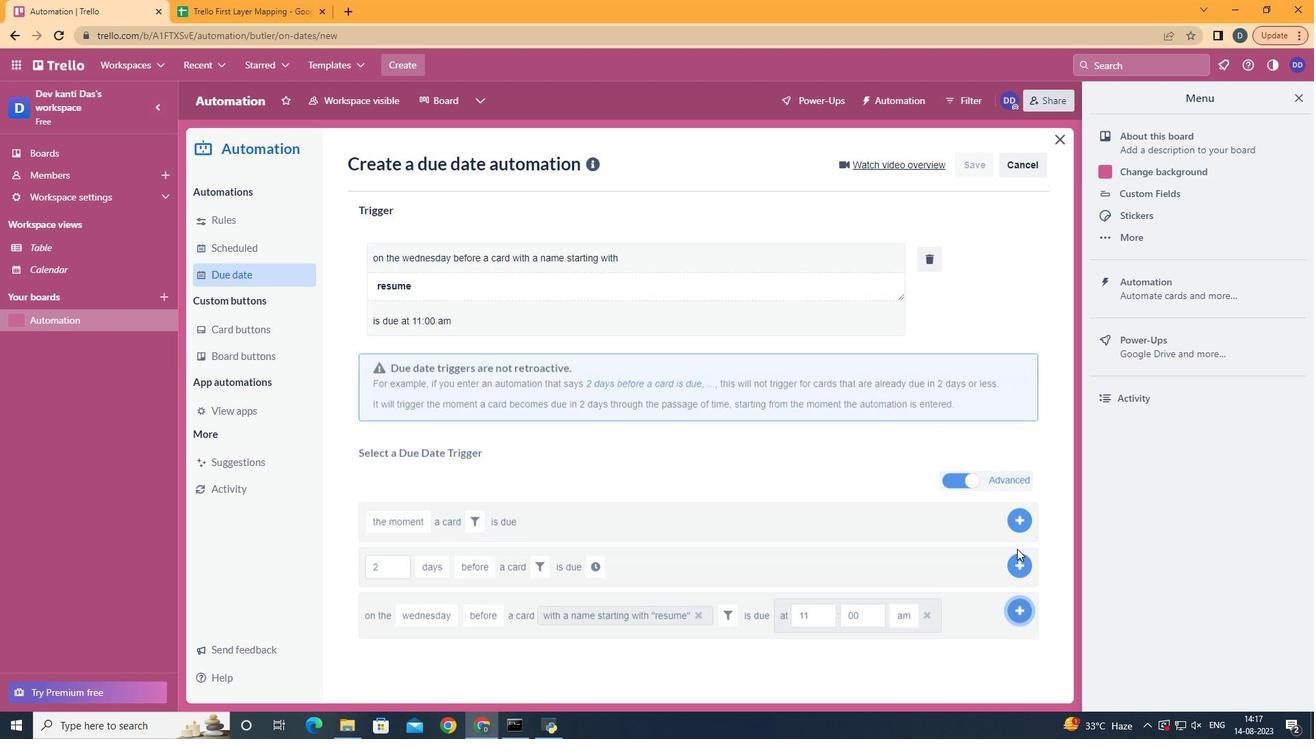 
Action: Mouse moved to (1018, 549)
Screenshot: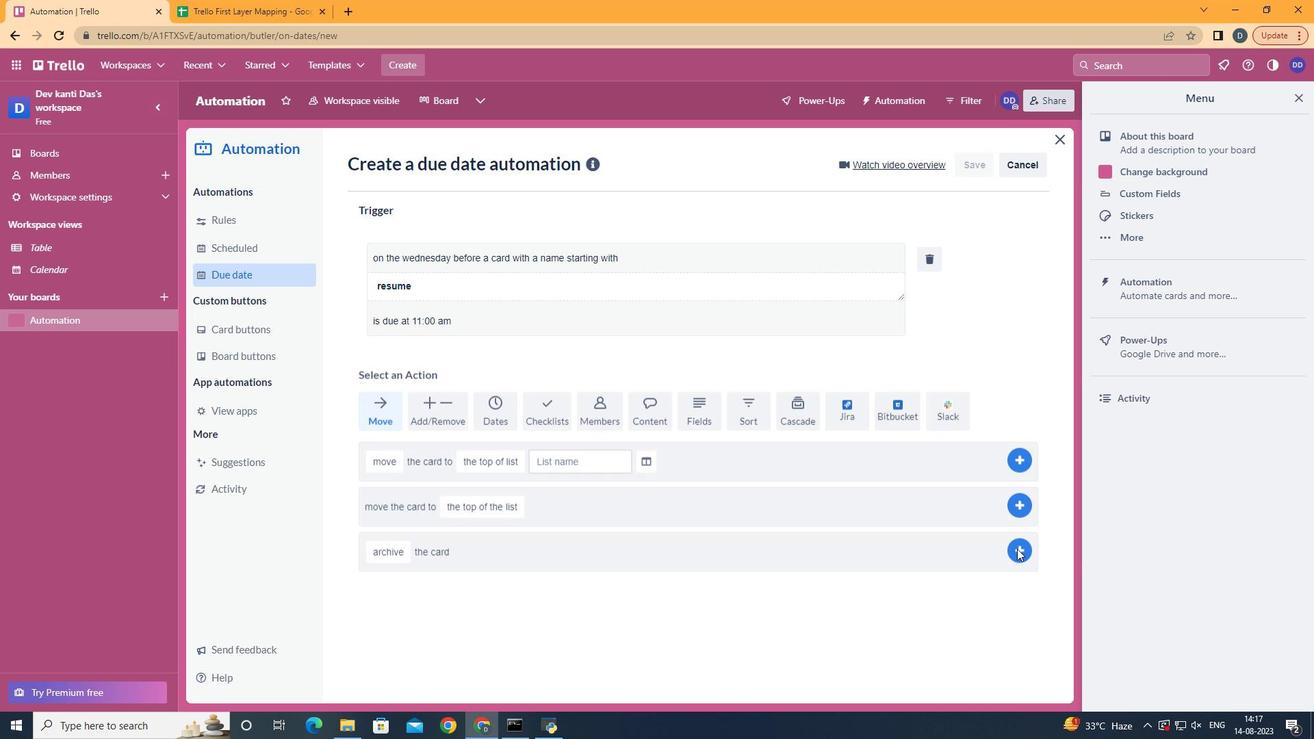 
